Task: Open Card Crisis Communication Planning in Board Content Marketing Web Content Strategy and Optimization to Workspace Lead Generation and add a team member Softage.3@softage.net, a label Blue, a checklist Food Truck Launch, an attachment from Trello, a color Blue and finally, add a card description 'Create and send out employee engagement survey' and a comment 'This task presents an opportunity to demonstrate our leadership skills and ability to take charge.'. Add a start date 'Jan 03, 1900' with a due date 'Jan 10, 1900'
Action: Mouse moved to (106, 290)
Screenshot: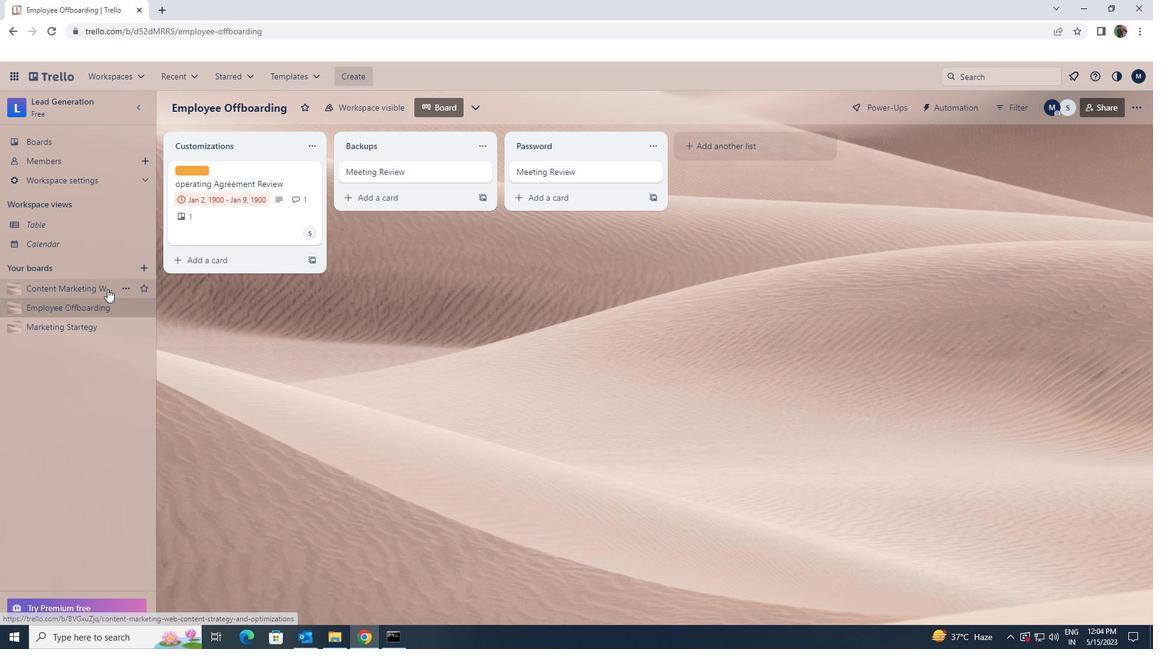 
Action: Mouse pressed left at (106, 290)
Screenshot: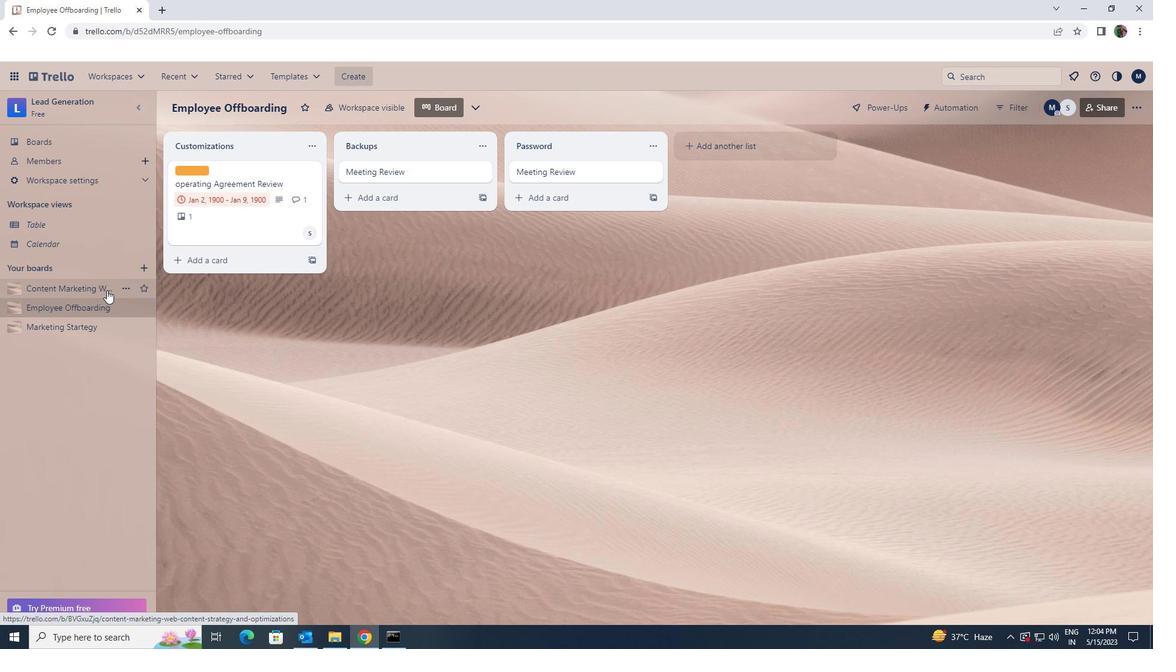 
Action: Mouse moved to (250, 165)
Screenshot: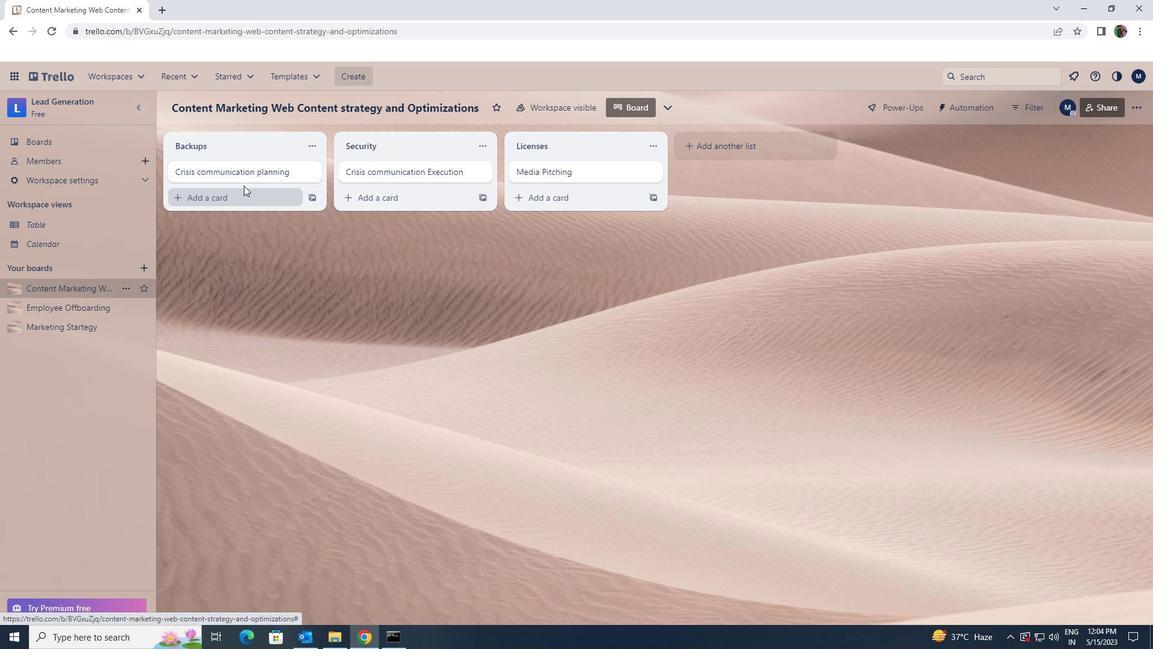 
Action: Mouse pressed left at (250, 165)
Screenshot: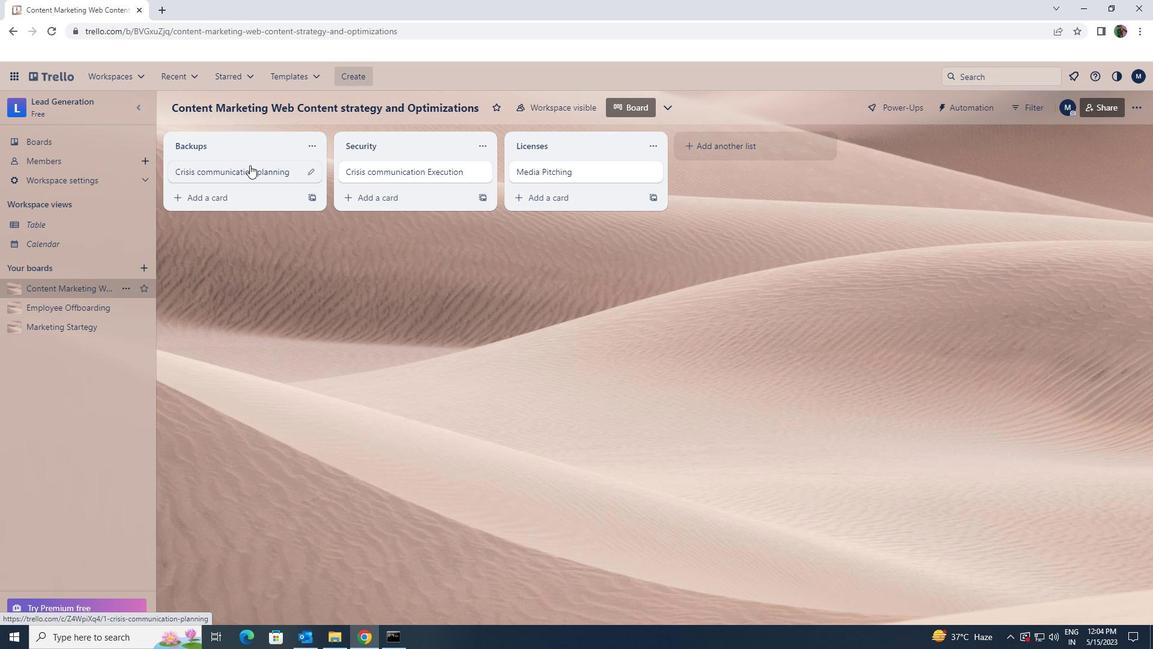 
Action: Mouse moved to (716, 179)
Screenshot: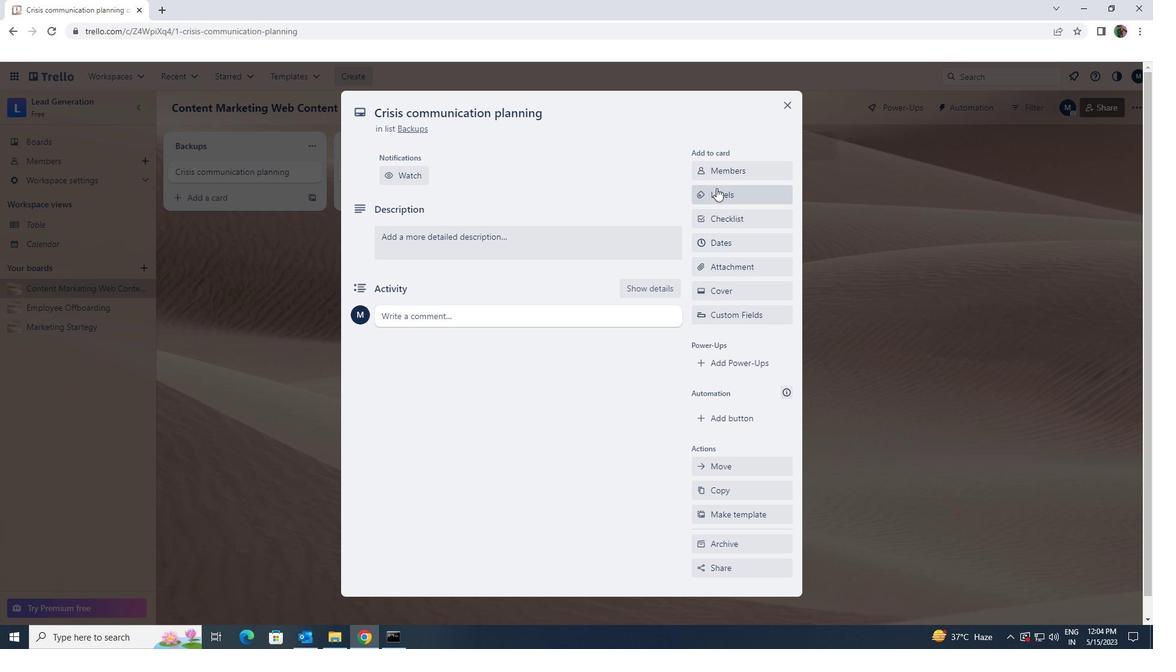 
Action: Mouse pressed left at (716, 179)
Screenshot: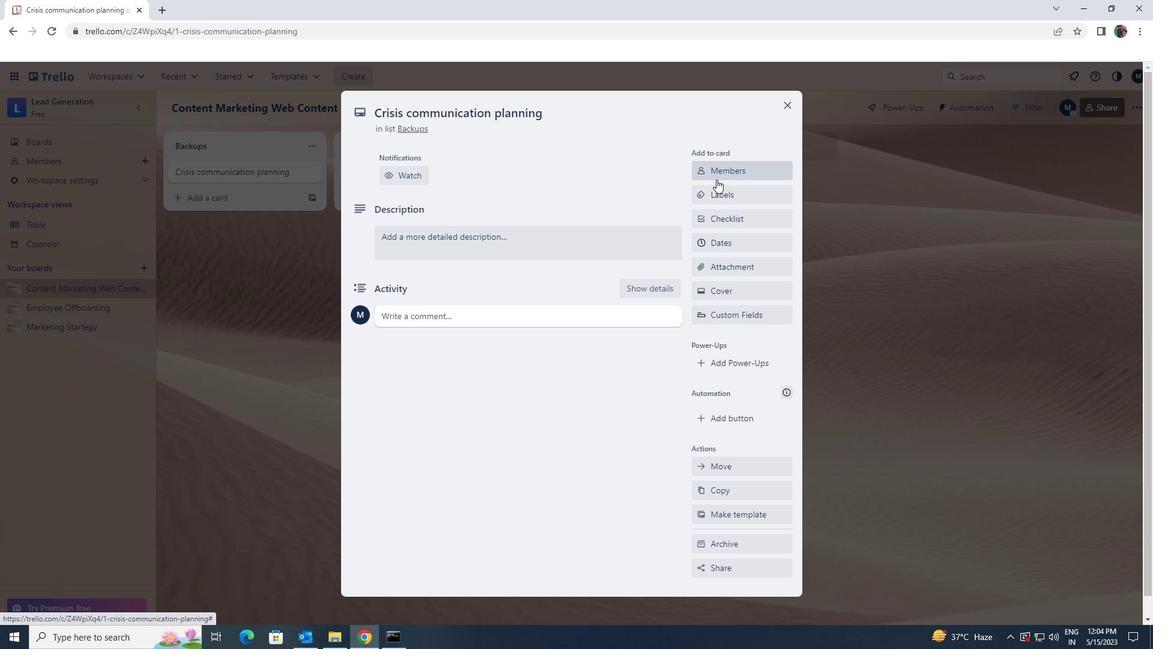 
Action: Mouse moved to (723, 228)
Screenshot: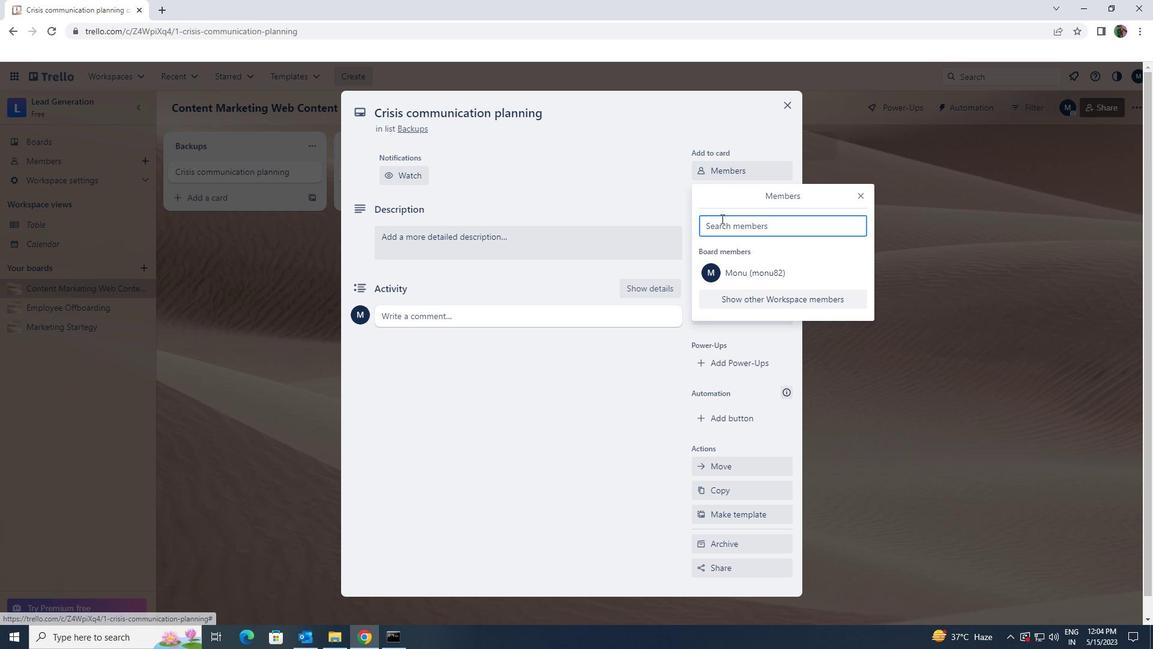 
Action: Mouse pressed left at (723, 228)
Screenshot: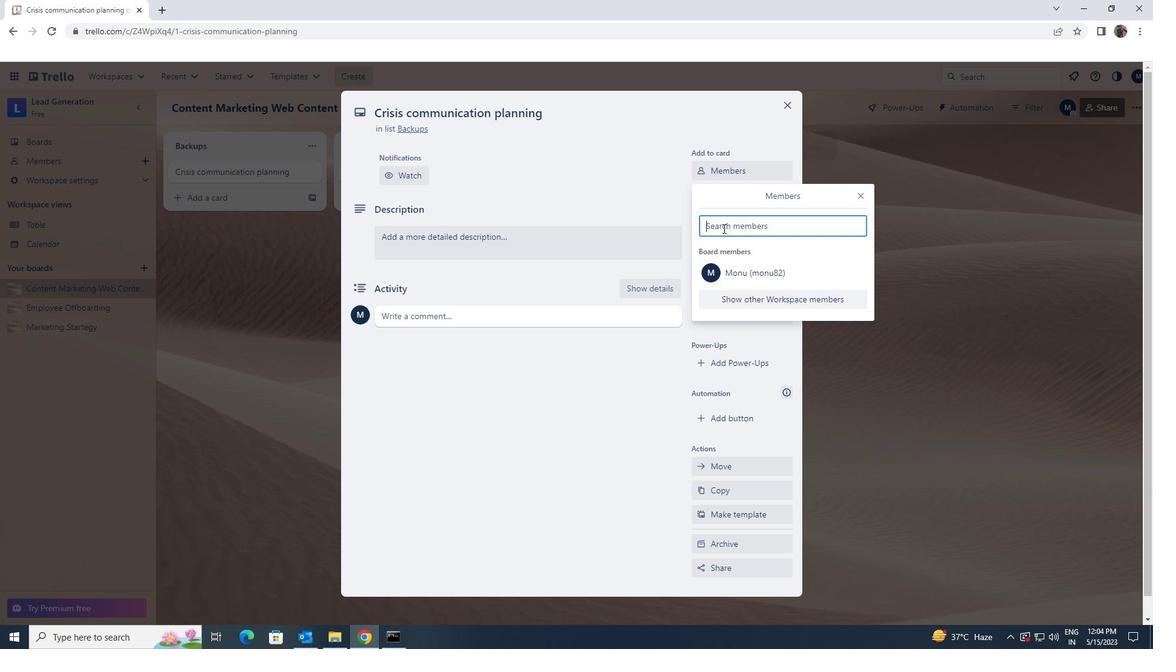 
Action: Key pressed softage.3<Key.shift><Key.shift><Key.shift><Key.shift><Key.shift><Key.shift><Key.shift><Key.shift><Key.shift><Key.shift>@SOFTAGE.NET
Screenshot: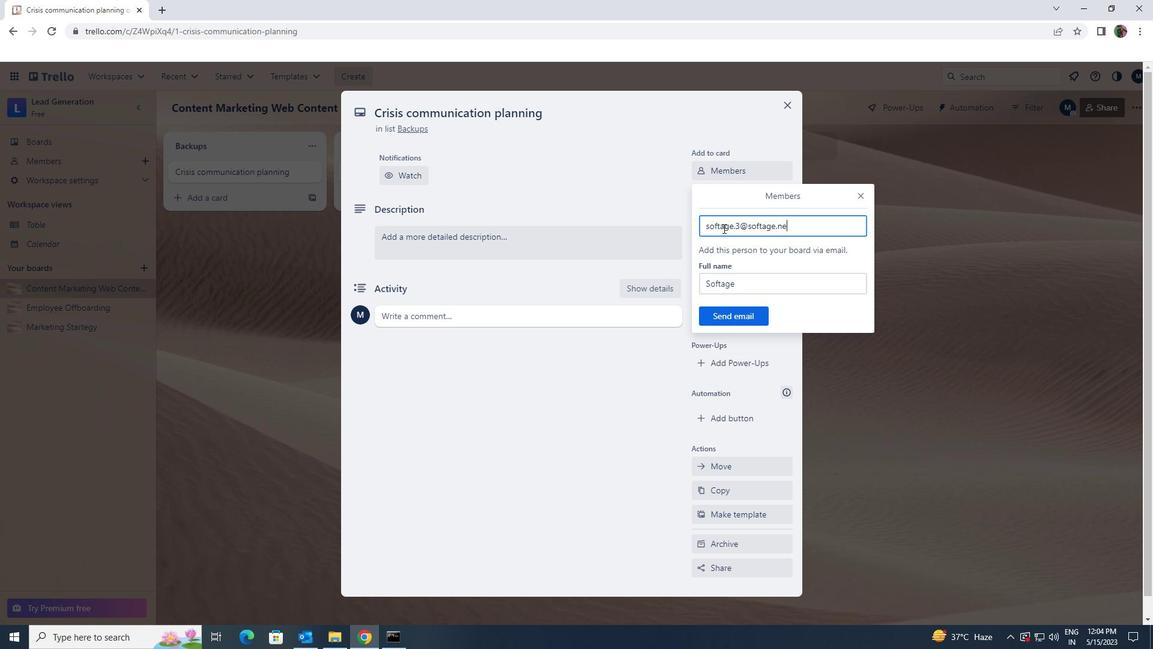 
Action: Mouse moved to (751, 315)
Screenshot: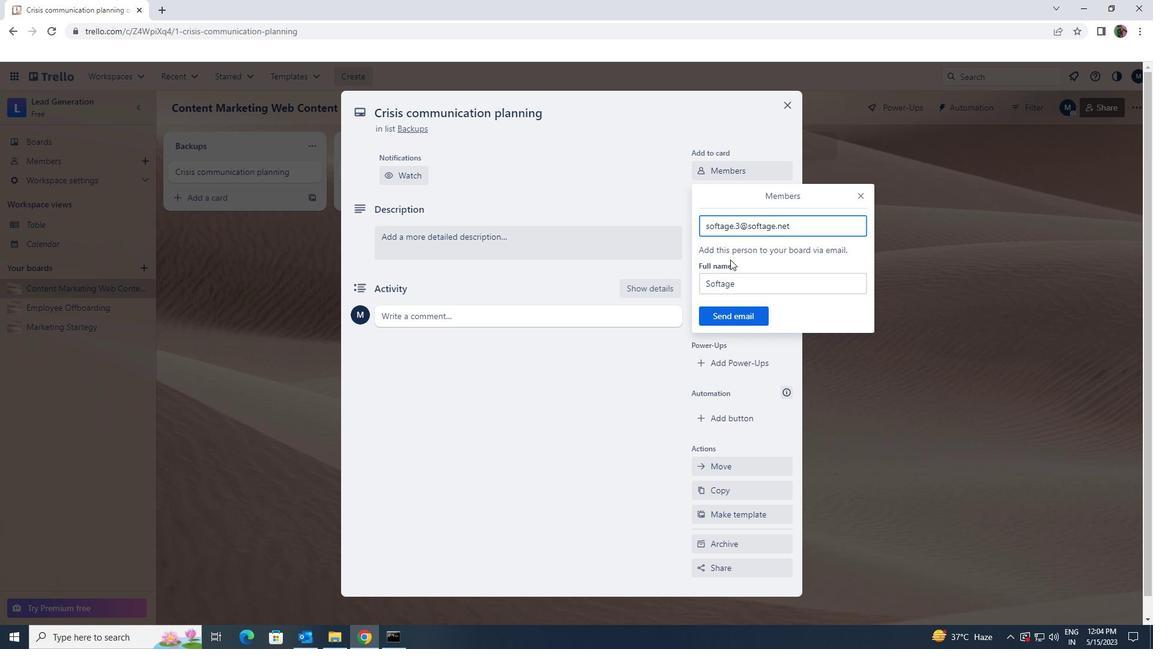 
Action: Mouse pressed left at (751, 315)
Screenshot: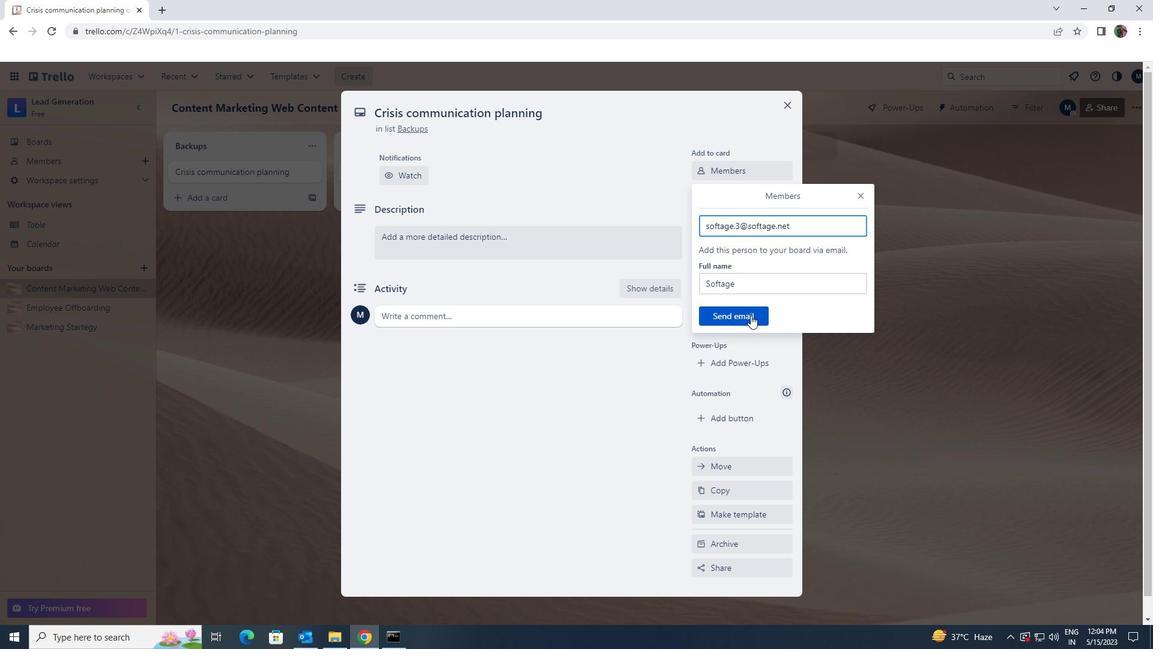 
Action: Mouse moved to (743, 243)
Screenshot: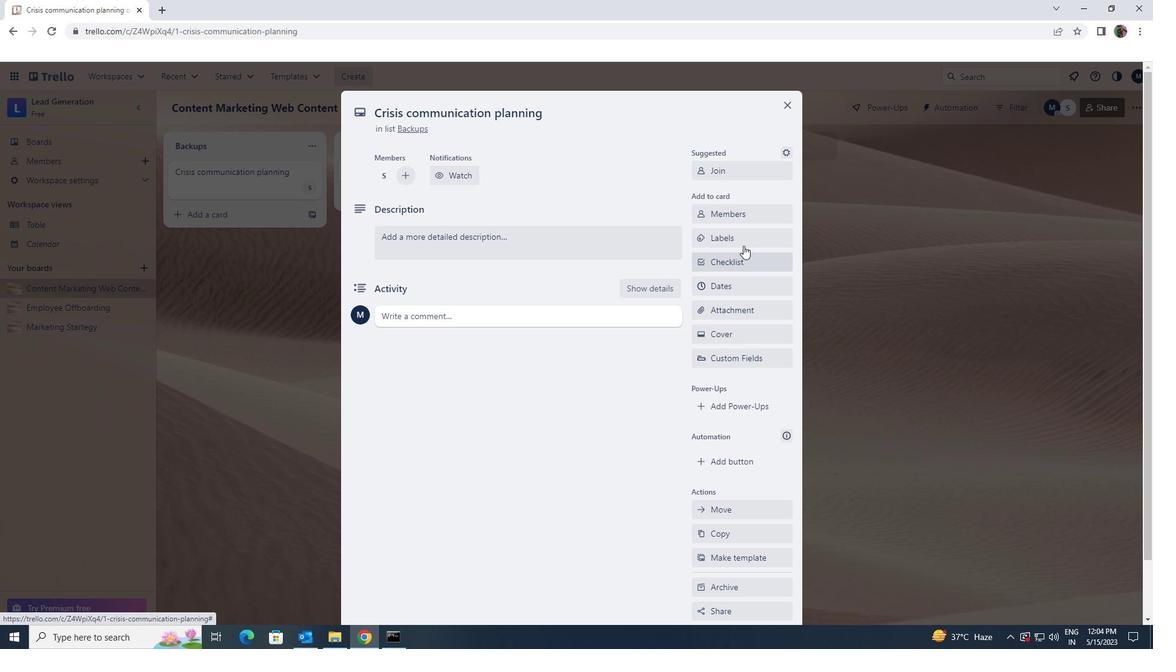 
Action: Mouse pressed left at (743, 243)
Screenshot: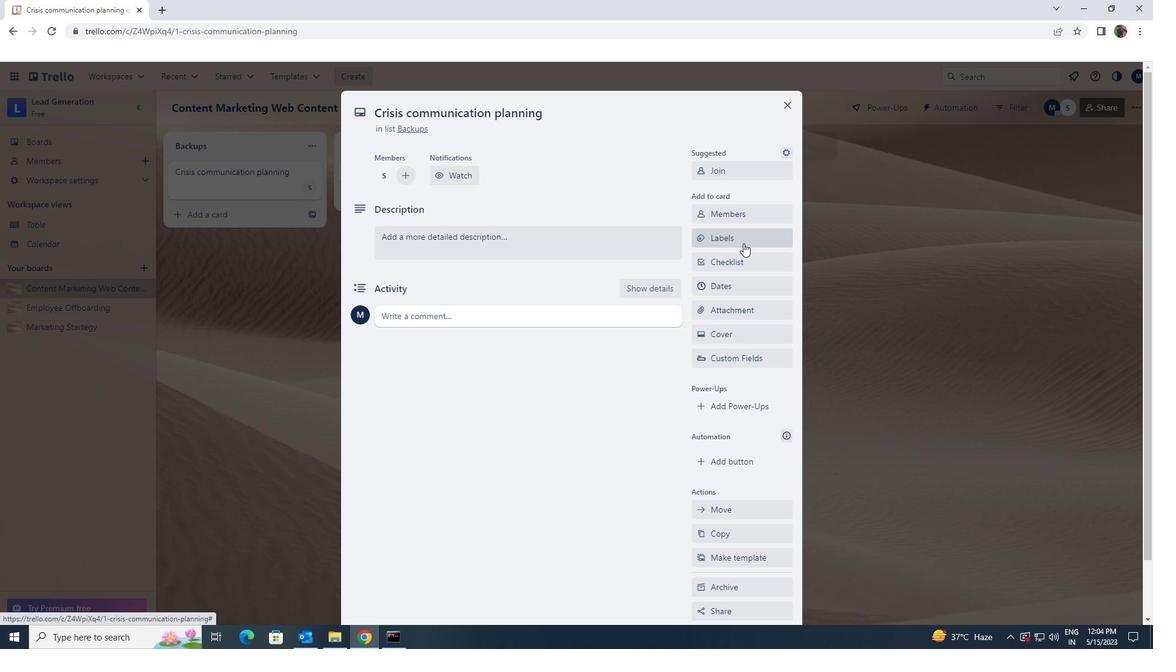 
Action: Mouse moved to (777, 442)
Screenshot: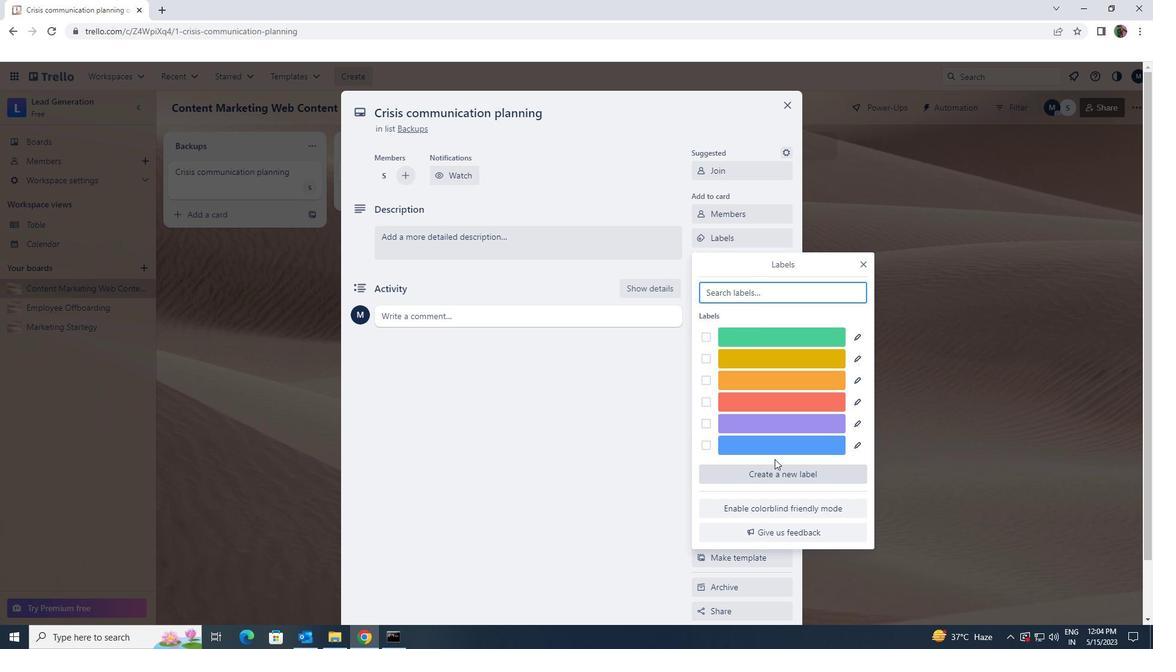 
Action: Mouse pressed left at (777, 442)
Screenshot: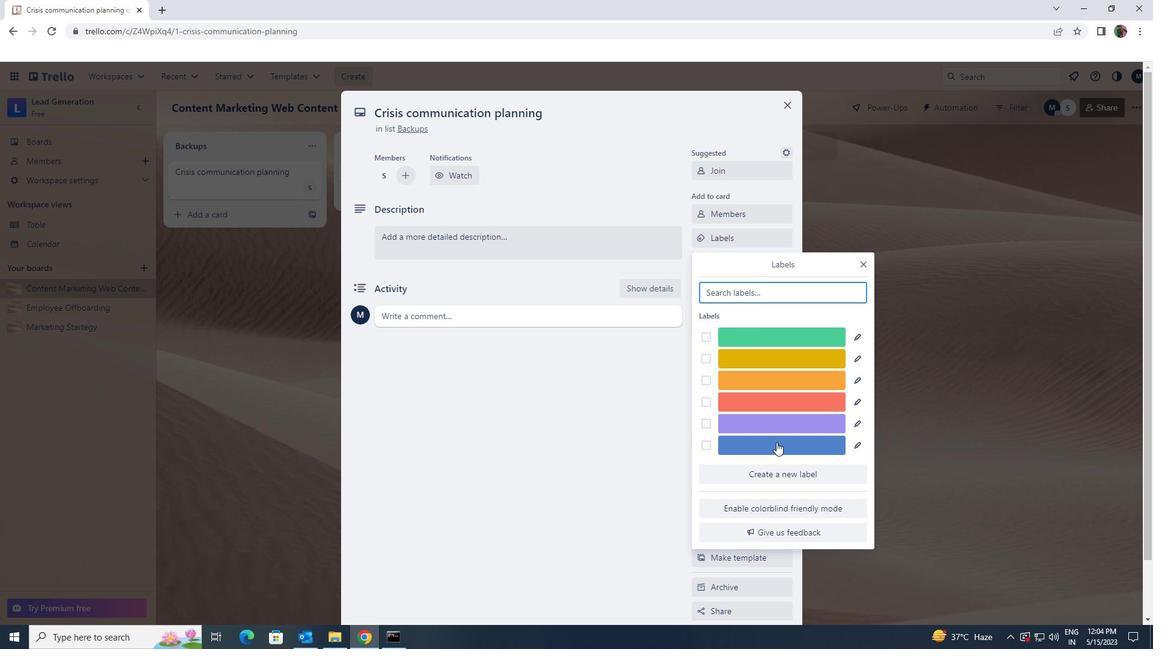 
Action: Mouse moved to (868, 265)
Screenshot: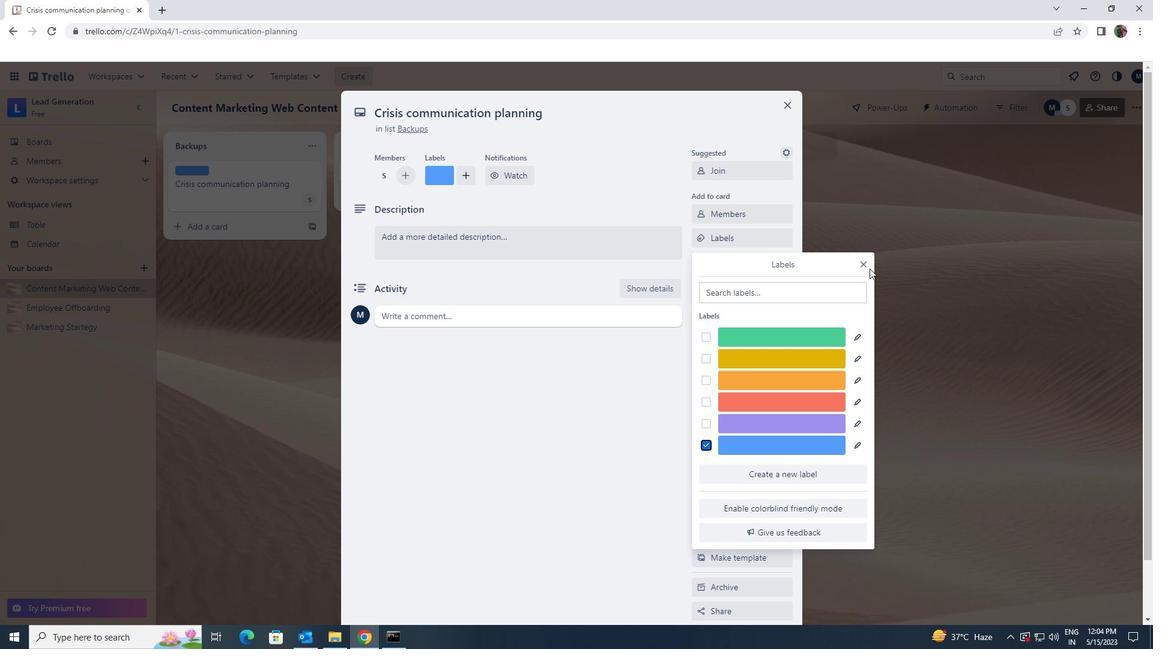 
Action: Mouse pressed left at (868, 265)
Screenshot: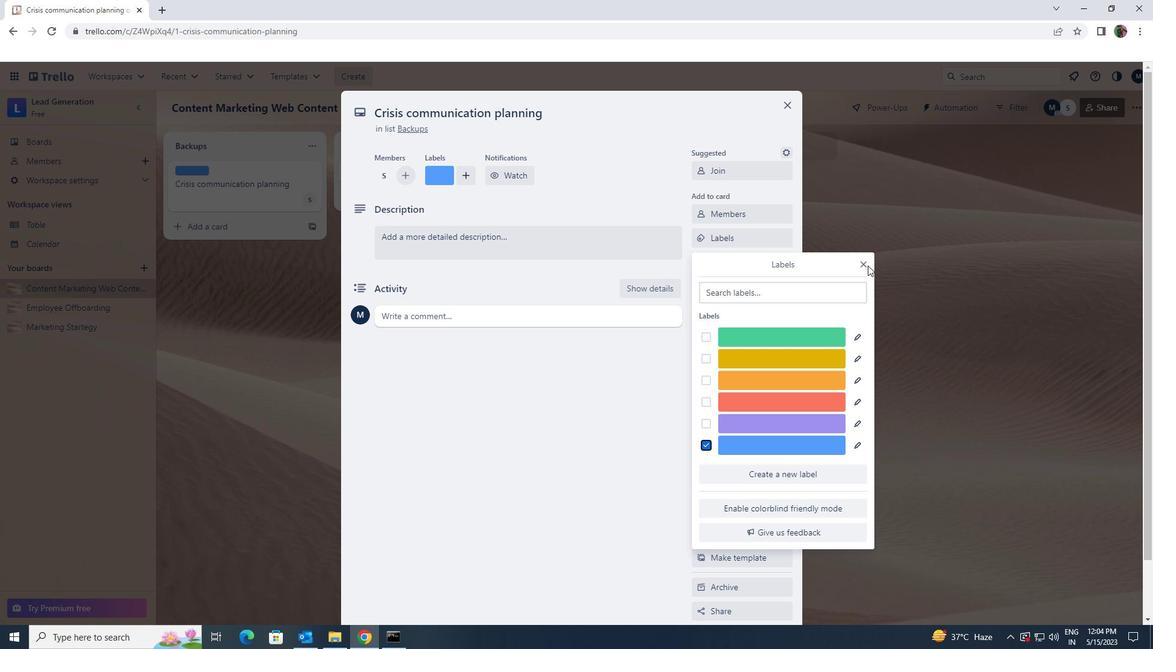 
Action: Mouse moved to (864, 266)
Screenshot: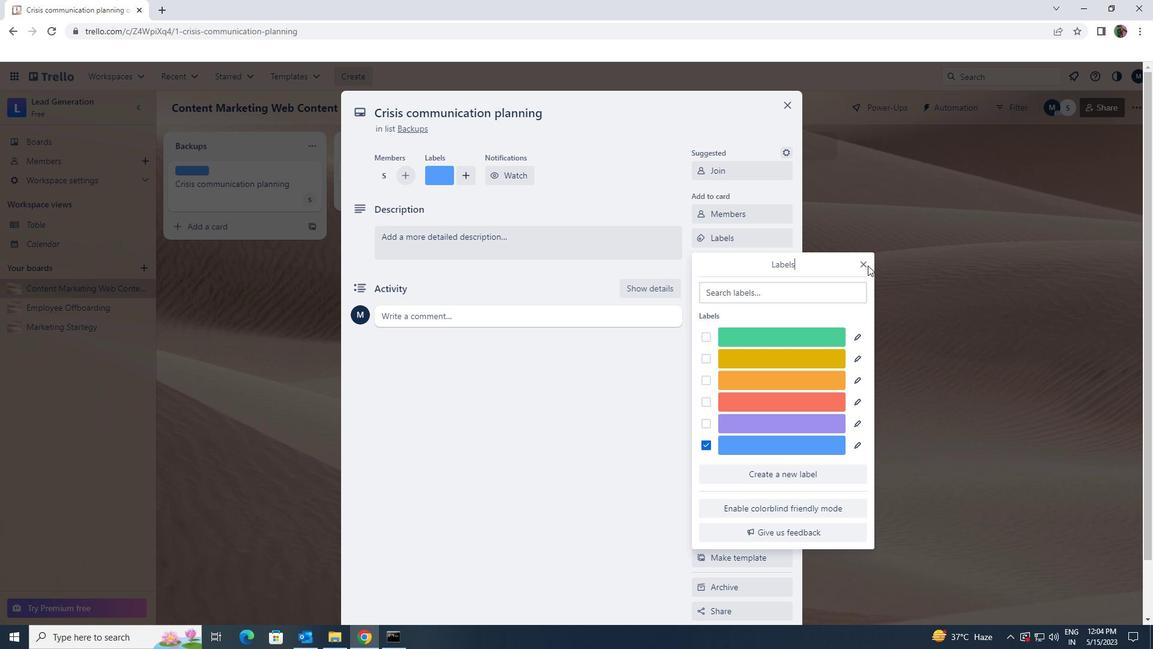 
Action: Mouse pressed left at (864, 266)
Screenshot: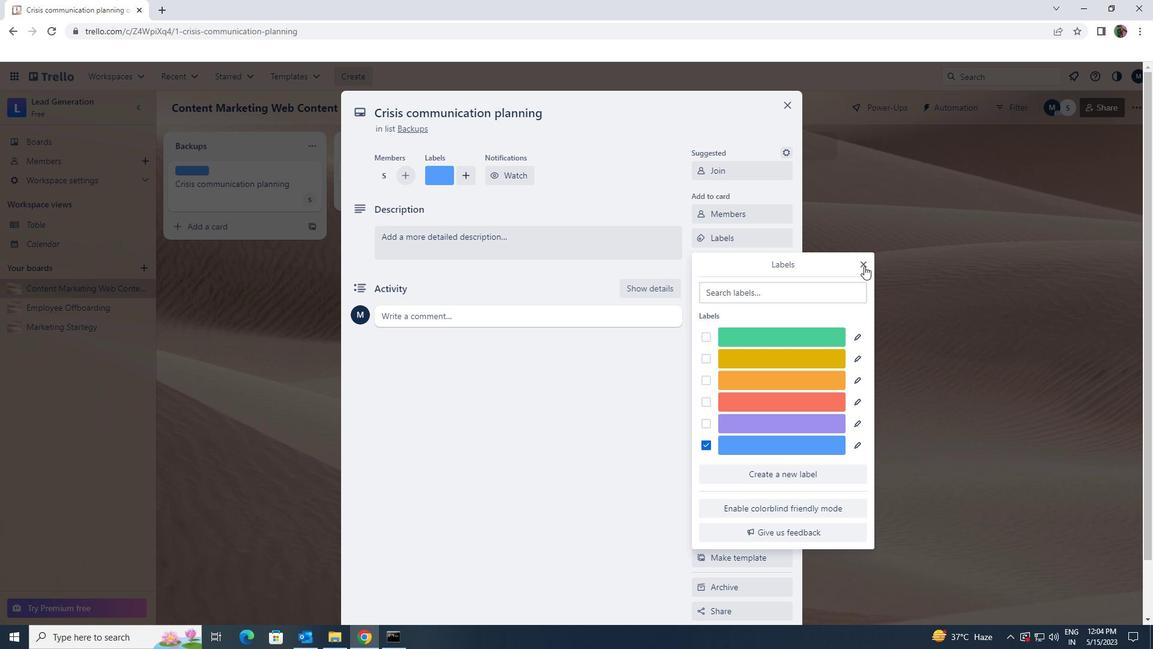 
Action: Mouse moved to (760, 264)
Screenshot: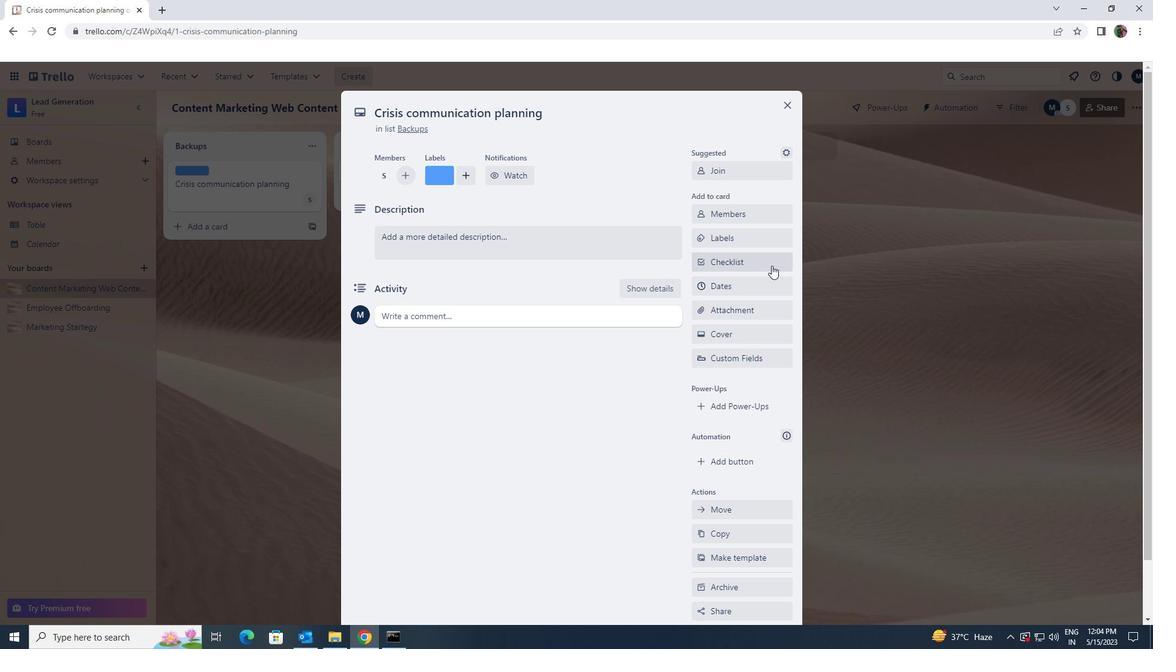 
Action: Mouse pressed left at (760, 264)
Screenshot: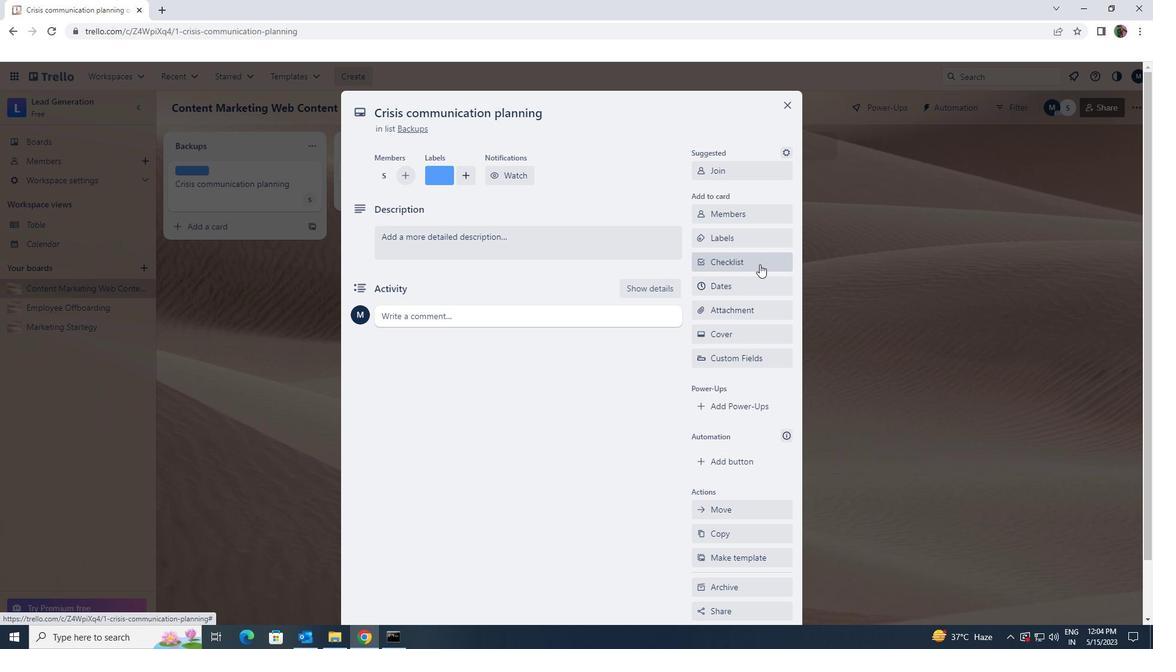 
Action: Key pressed <Key.shift>FOOD<Key.space>TRACK<Key.space><Key.shift>LAA<Key.backspace>UNCH
Screenshot: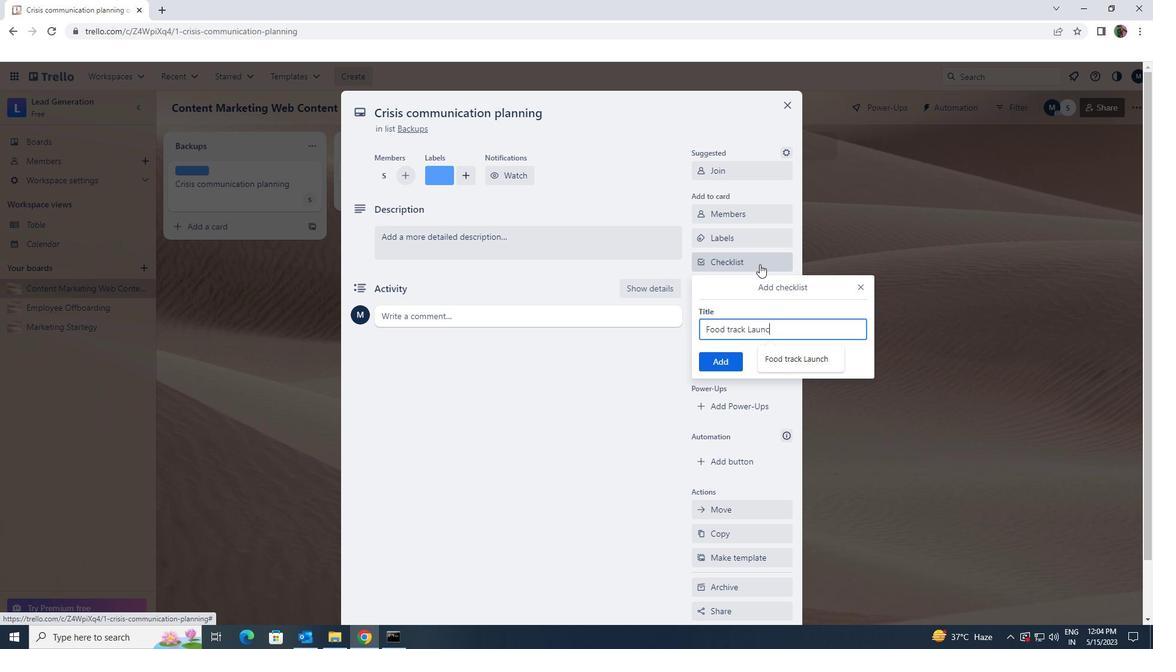 
Action: Mouse moved to (727, 367)
Screenshot: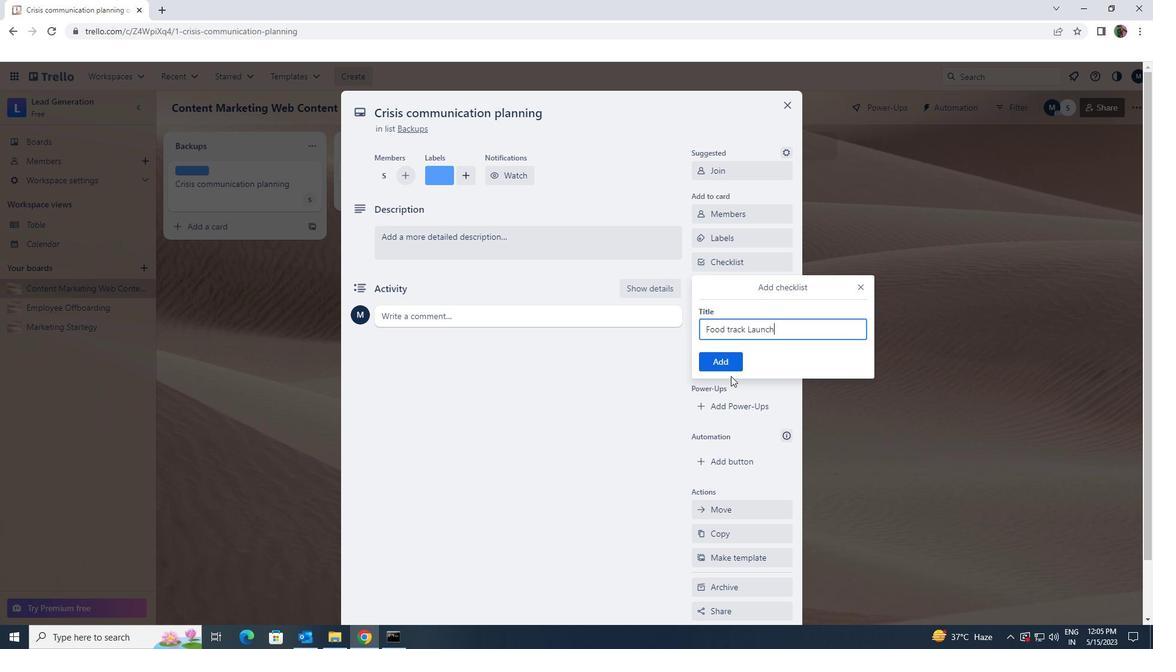 
Action: Mouse pressed left at (727, 367)
Screenshot: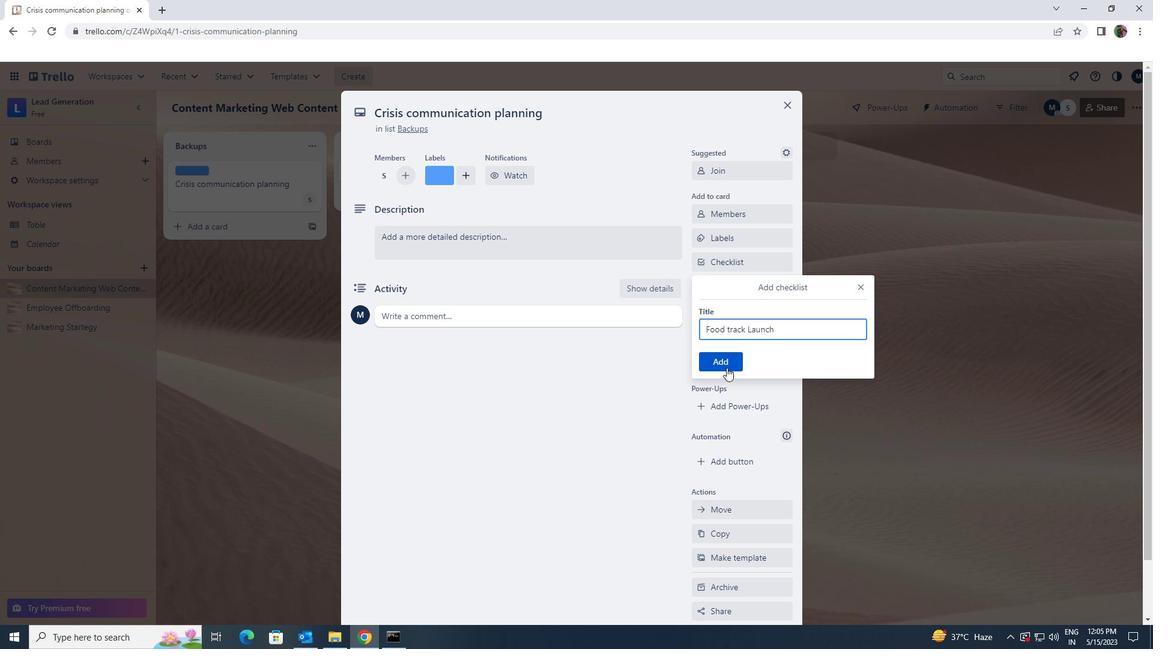 
Action: Mouse moved to (733, 313)
Screenshot: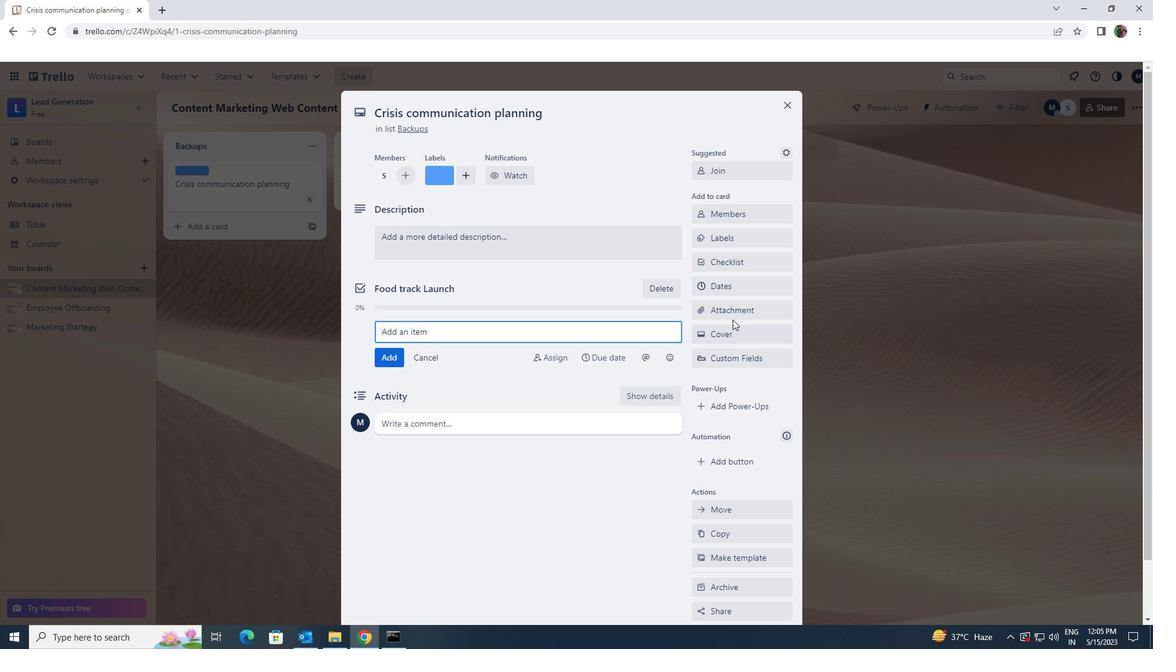 
Action: Mouse pressed left at (733, 313)
Screenshot: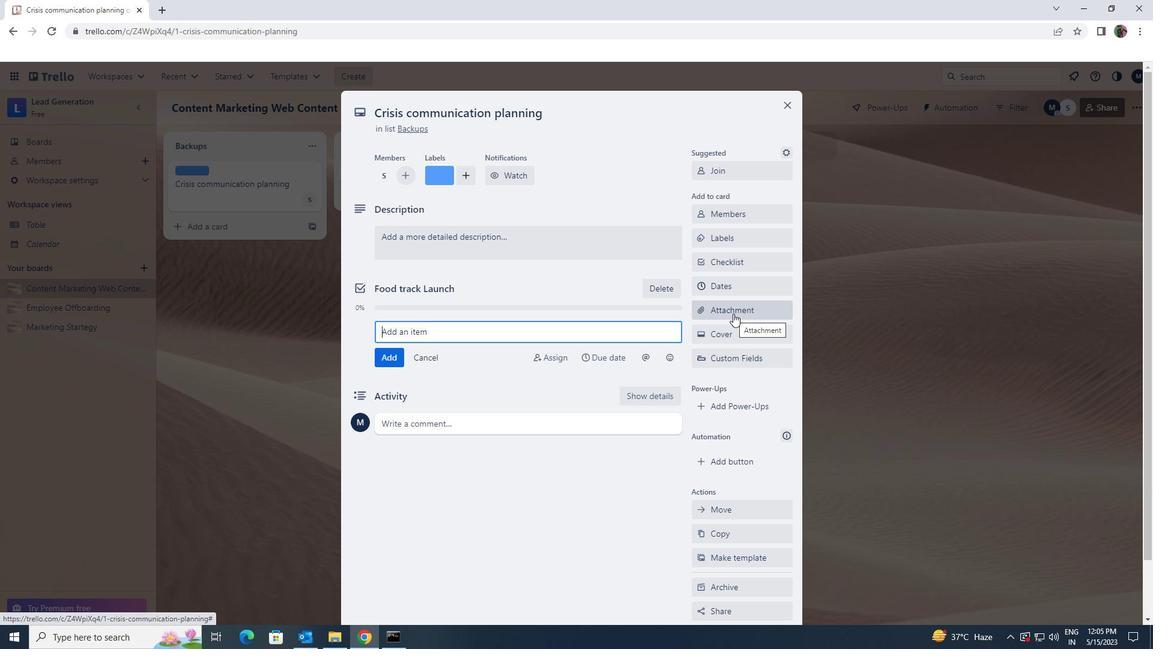 
Action: Mouse moved to (746, 390)
Screenshot: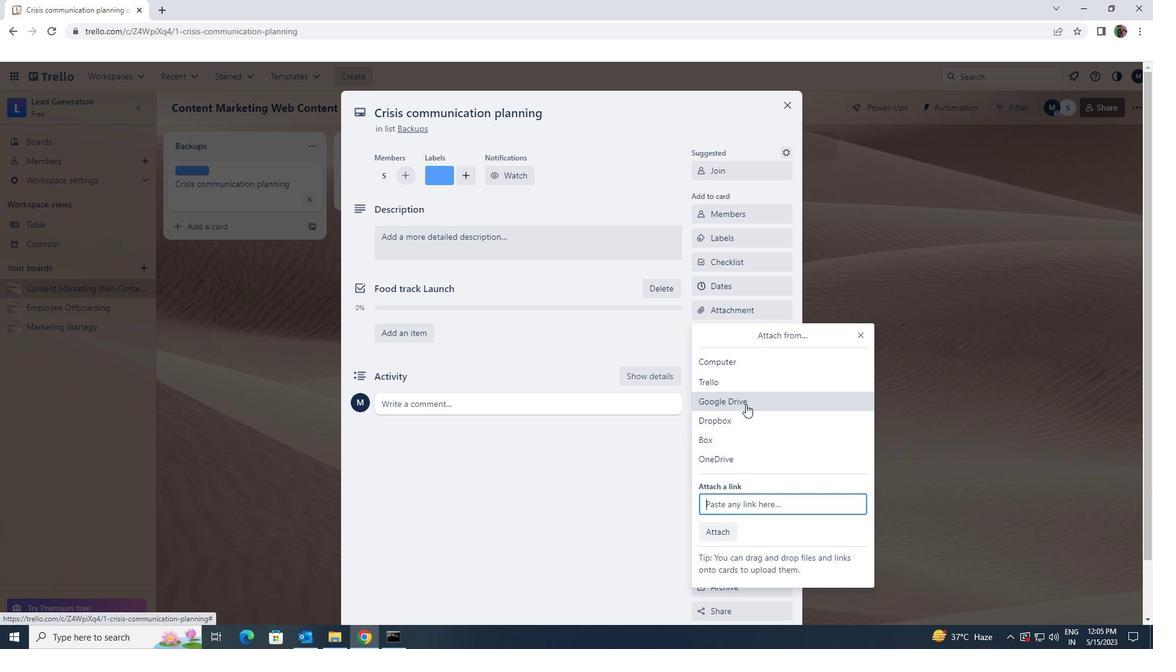 
Action: Mouse pressed left at (746, 390)
Screenshot: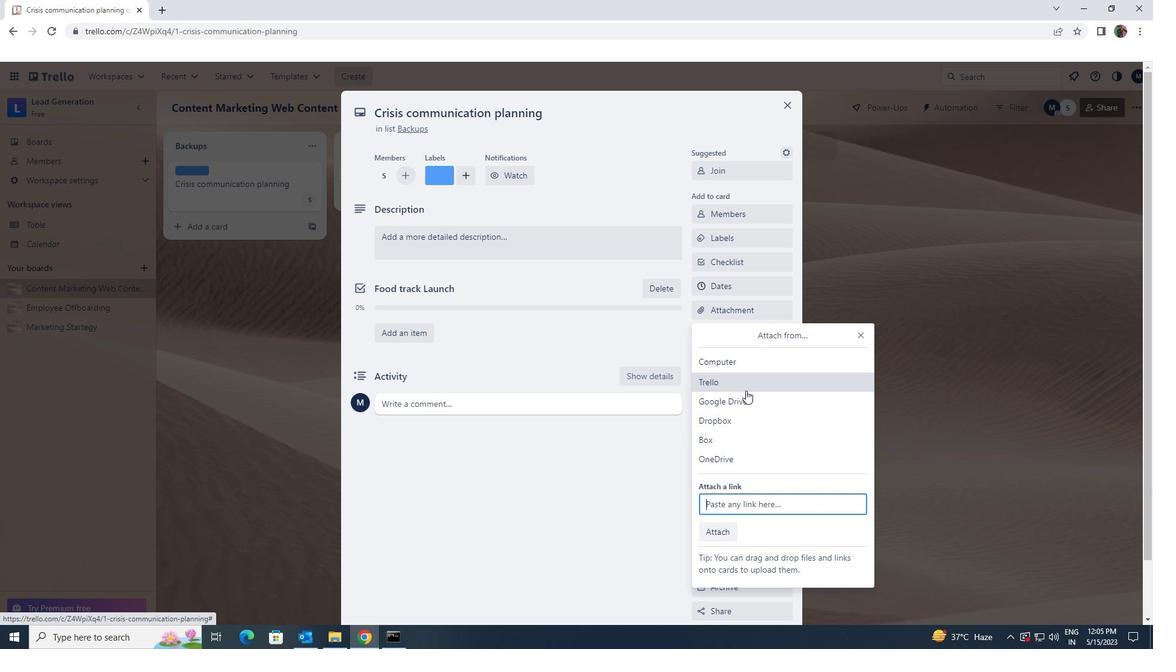 
Action: Mouse pressed left at (746, 390)
Screenshot: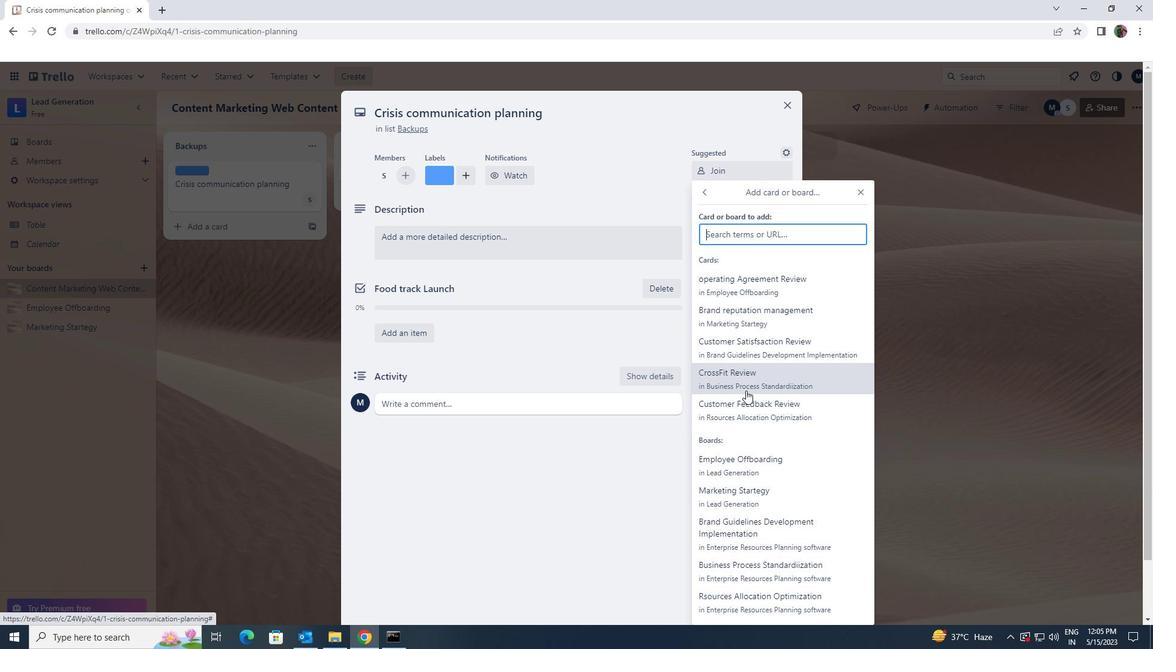 
Action: Mouse moved to (623, 243)
Screenshot: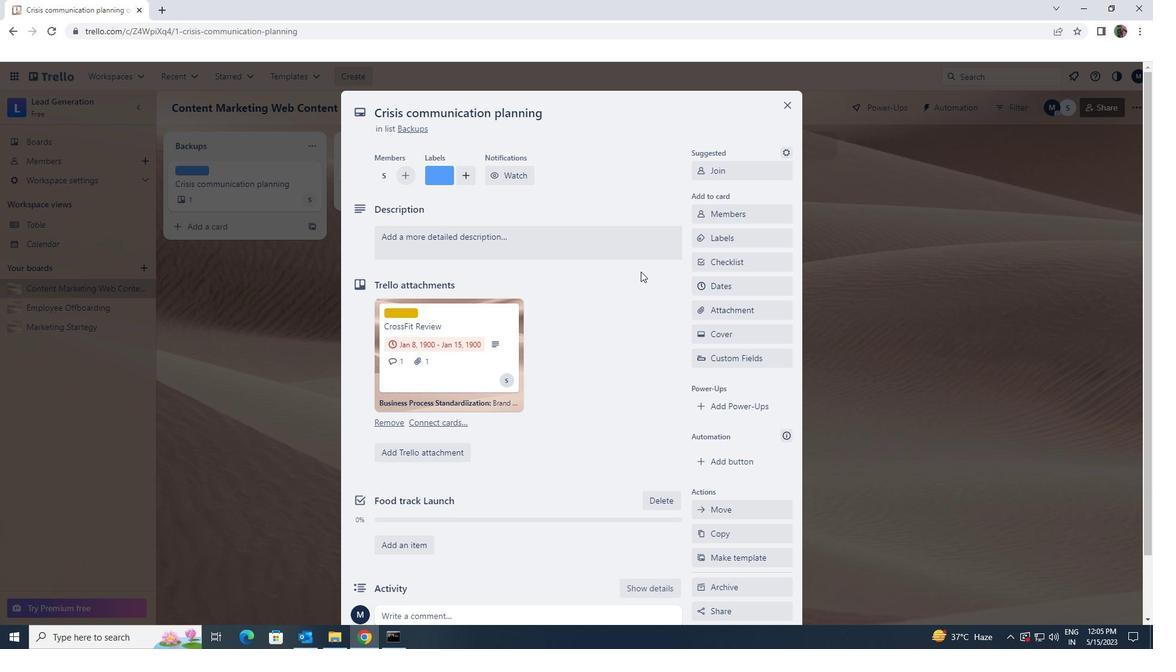 
Action: Mouse pressed left at (623, 243)
Screenshot: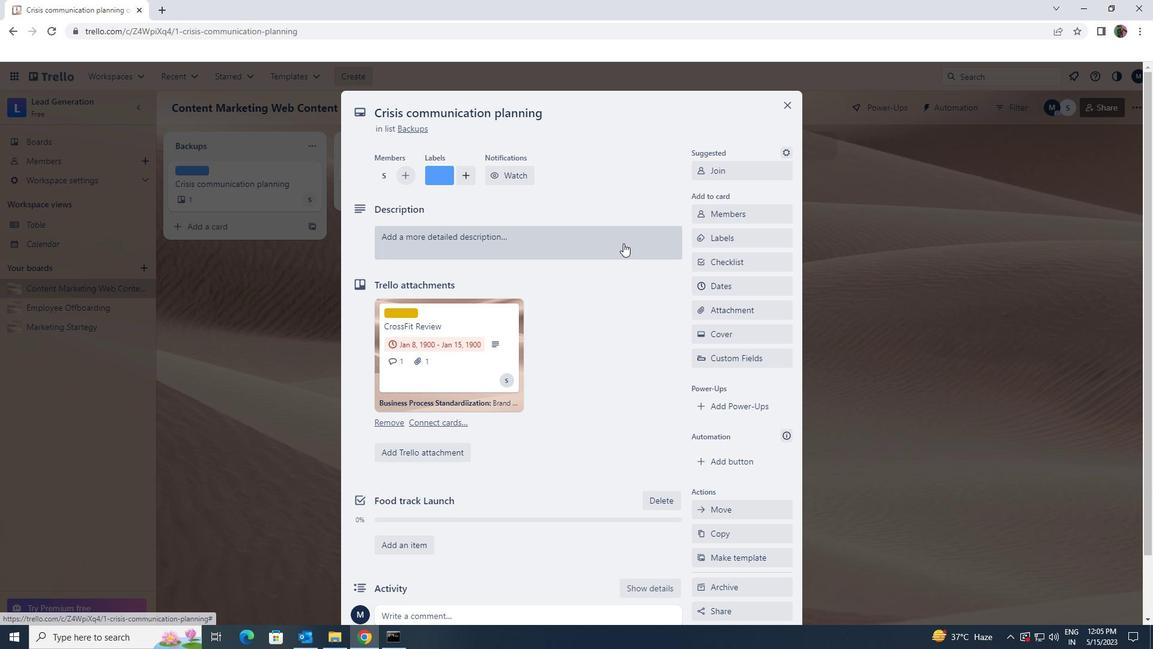 
Action: Key pressed CREAA<Key.backspace>TE<Key.space>AND<Key.space>SEND<Key.space>OUT<Key.space>EMPLOYEE<Key.space>ENGAGEMENT<Key.space>SURVEY
Screenshot: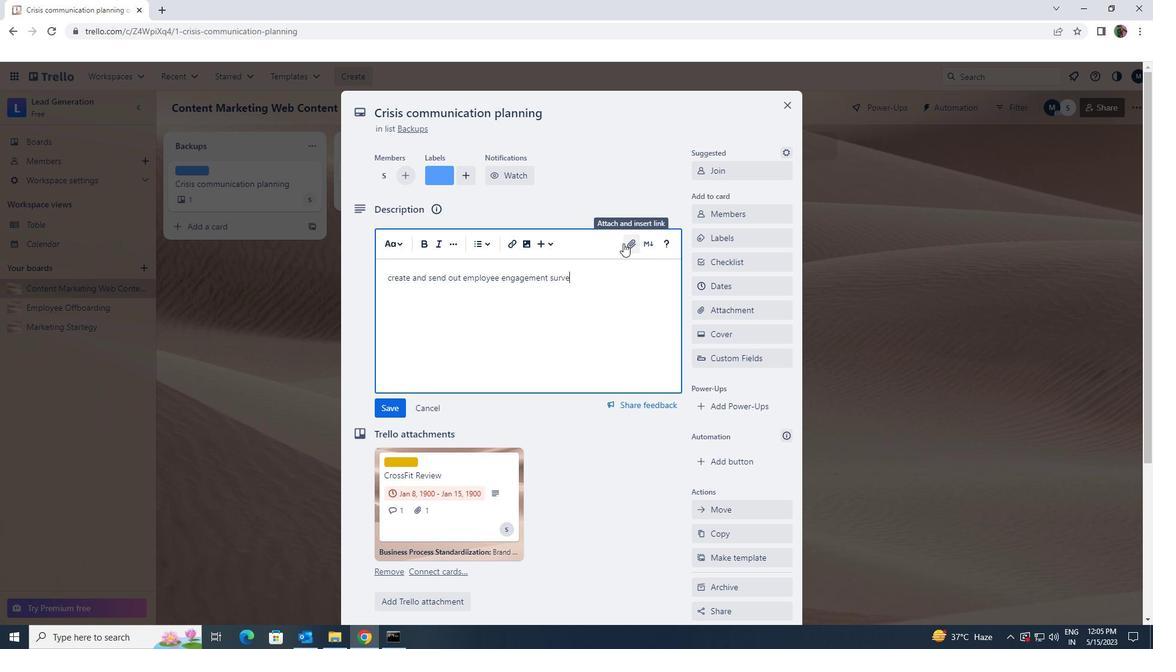 
Action: Mouse moved to (382, 409)
Screenshot: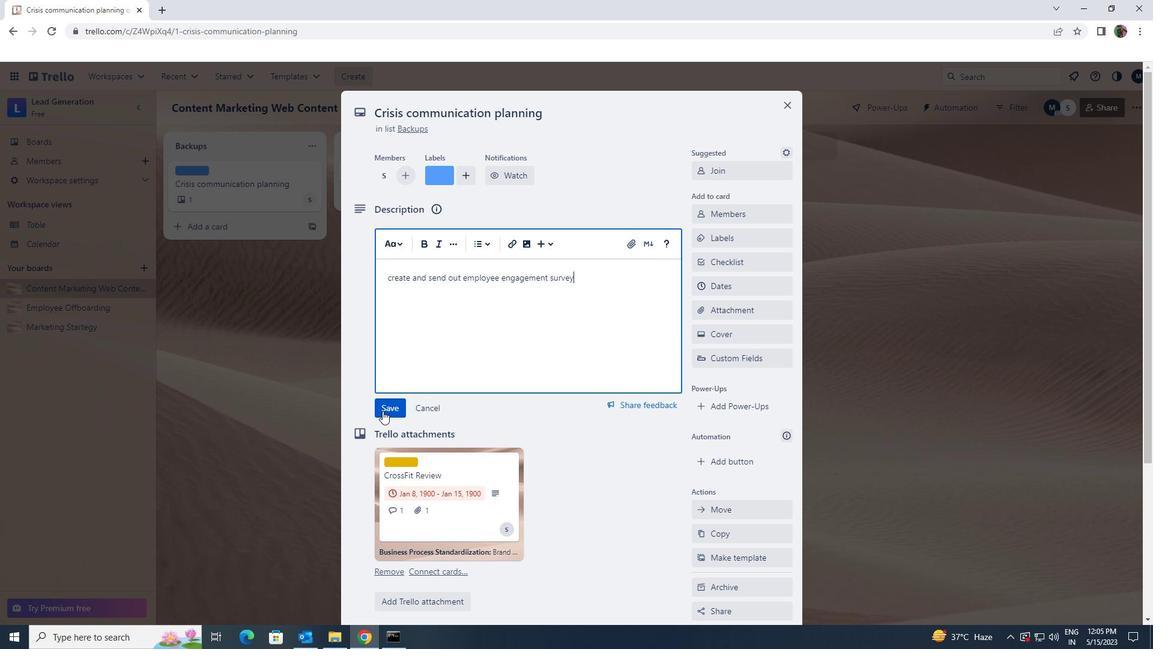 
Action: Mouse pressed left at (382, 409)
Screenshot: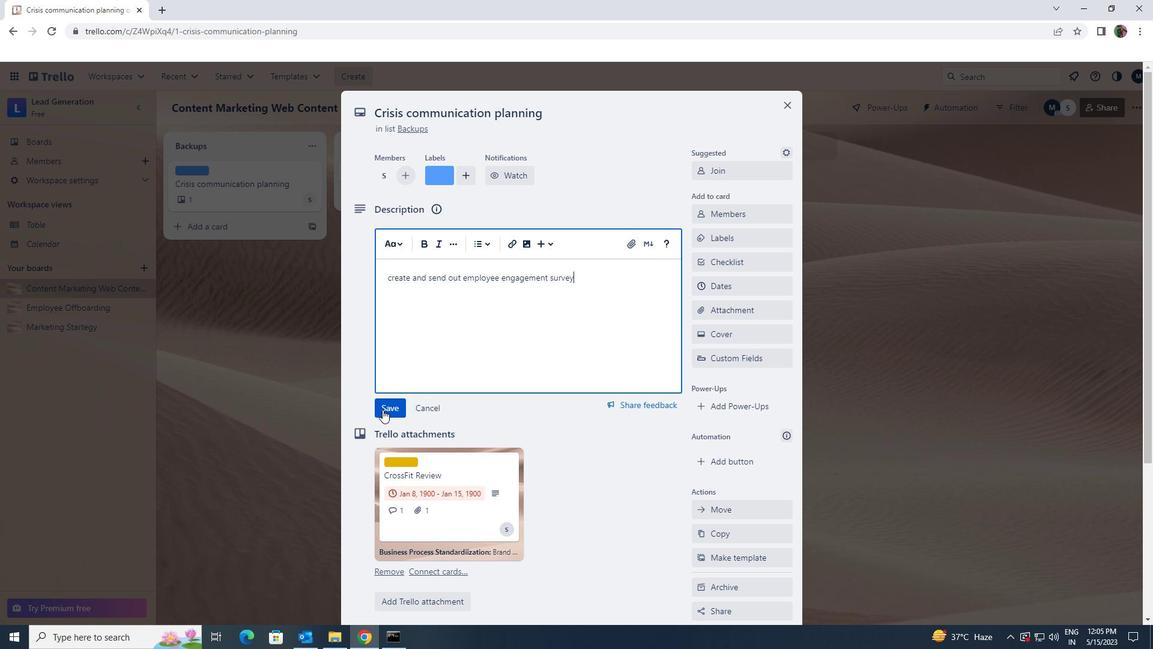 
Action: Mouse scrolled (382, 408) with delta (0, 0)
Screenshot: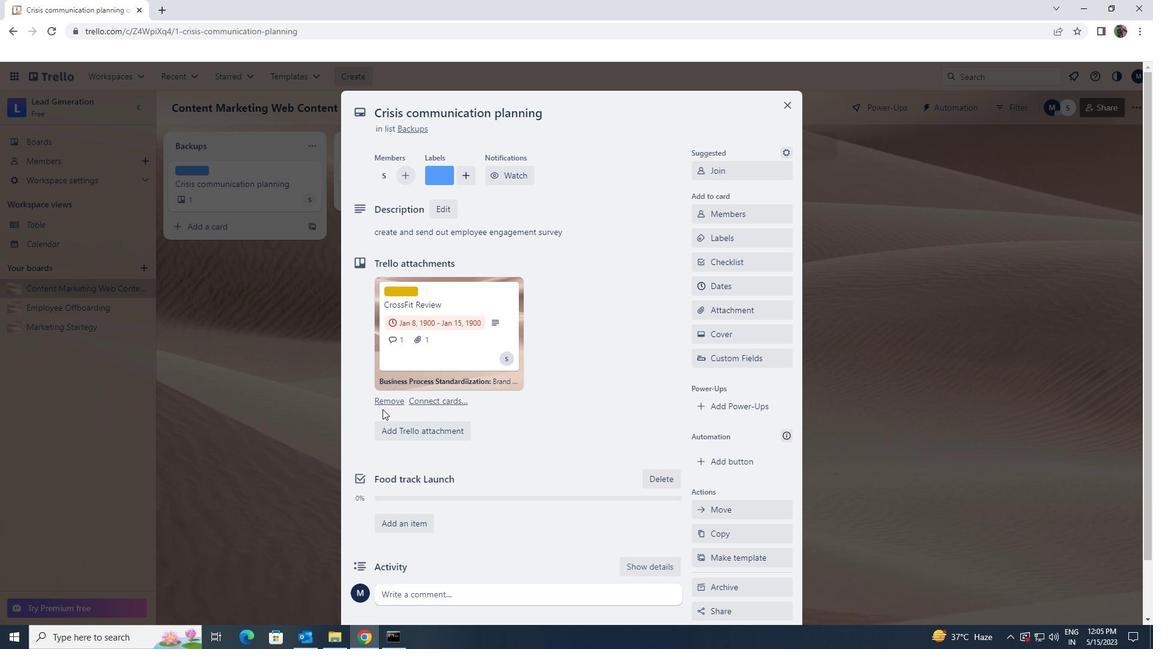 
Action: Mouse scrolled (382, 408) with delta (0, 0)
Screenshot: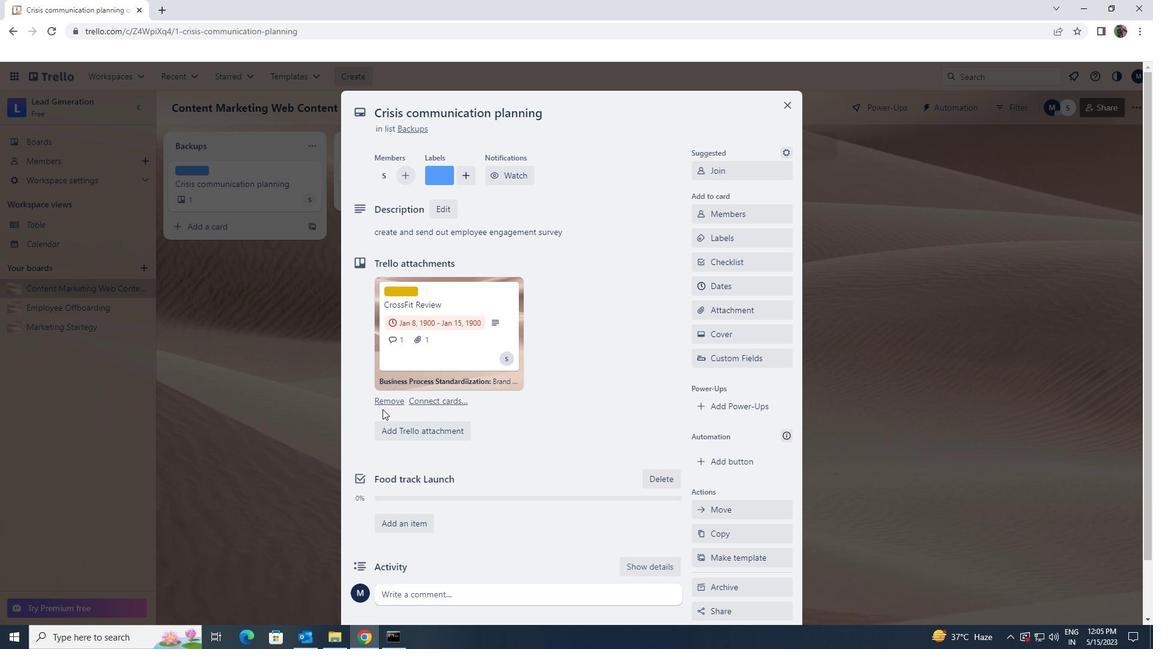 
Action: Mouse scrolled (382, 408) with delta (0, 0)
Screenshot: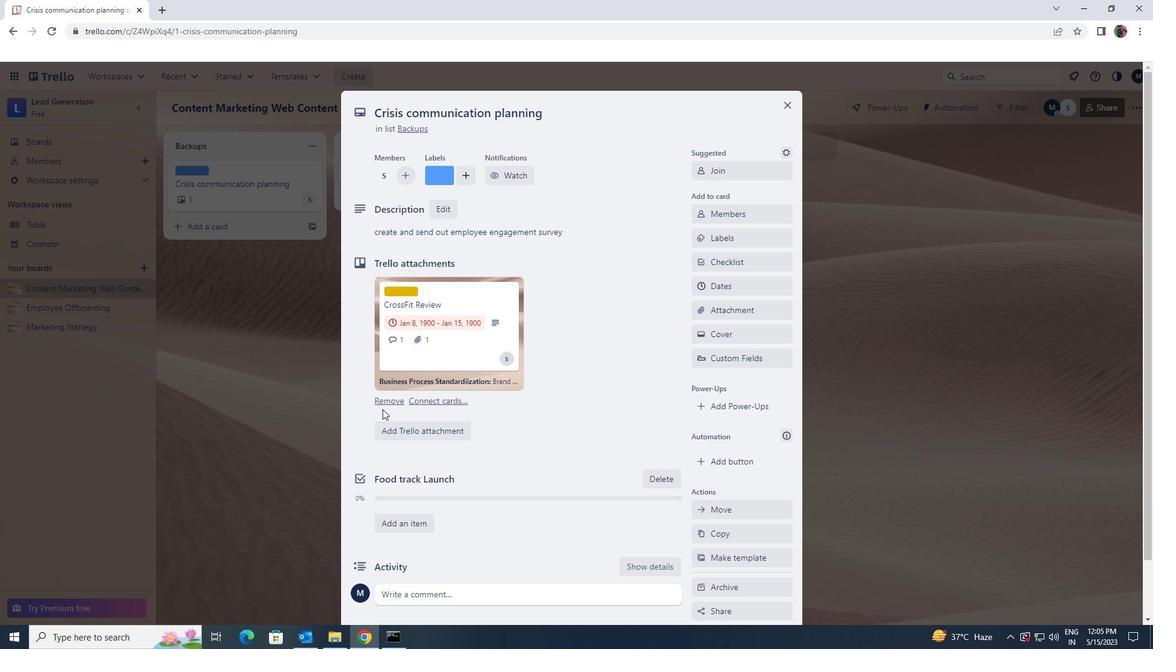 
Action: Mouse scrolled (382, 408) with delta (0, 0)
Screenshot: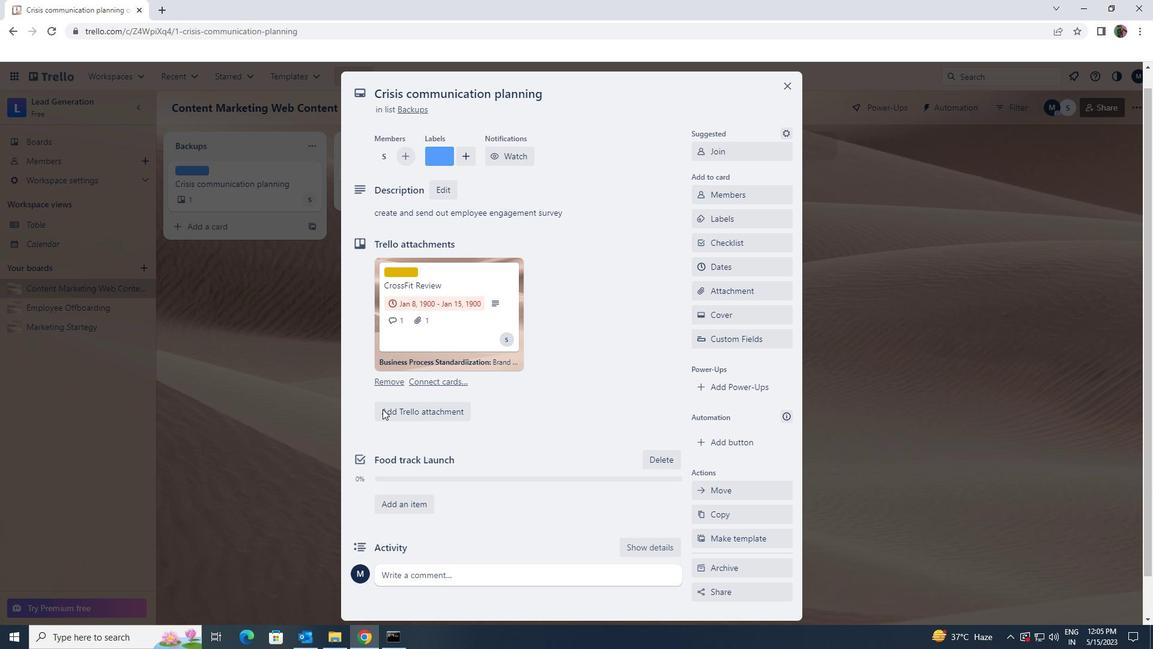 
Action: Mouse scrolled (382, 408) with delta (0, 0)
Screenshot: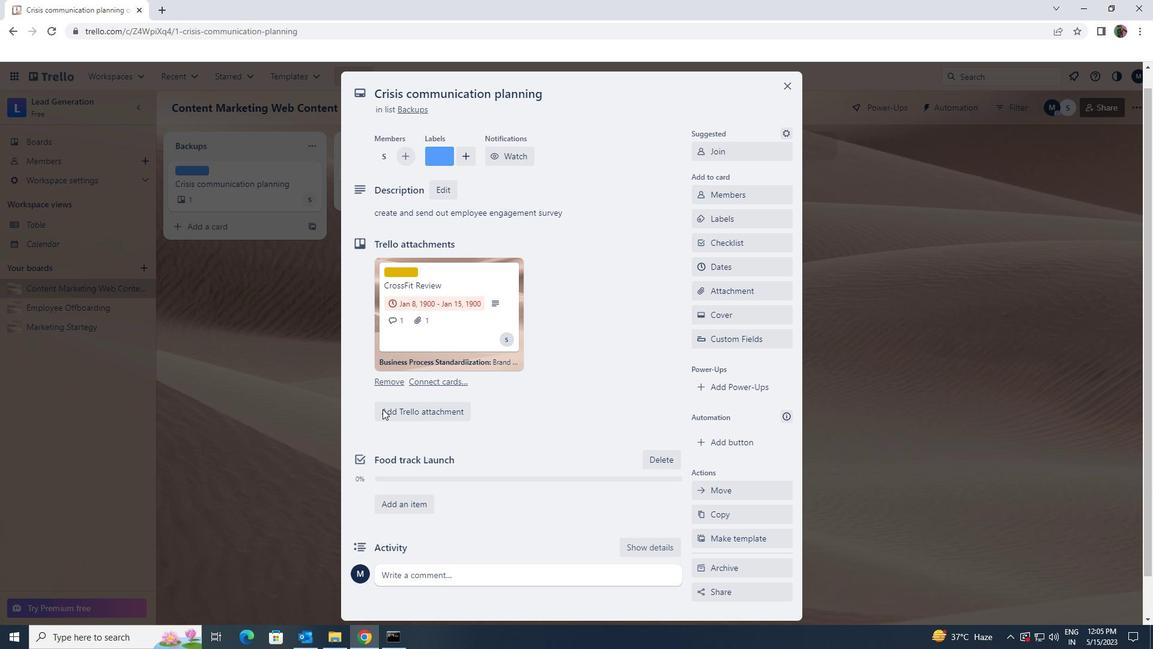 
Action: Mouse scrolled (382, 408) with delta (0, 0)
Screenshot: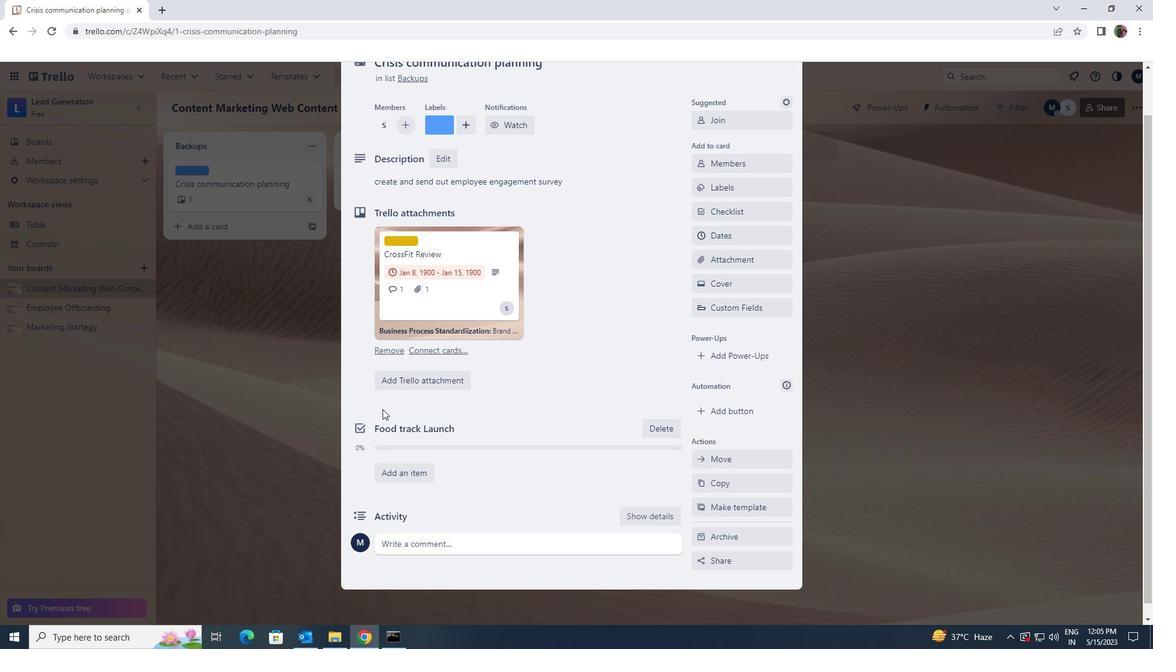 
Action: Mouse scrolled (382, 408) with delta (0, 0)
Screenshot: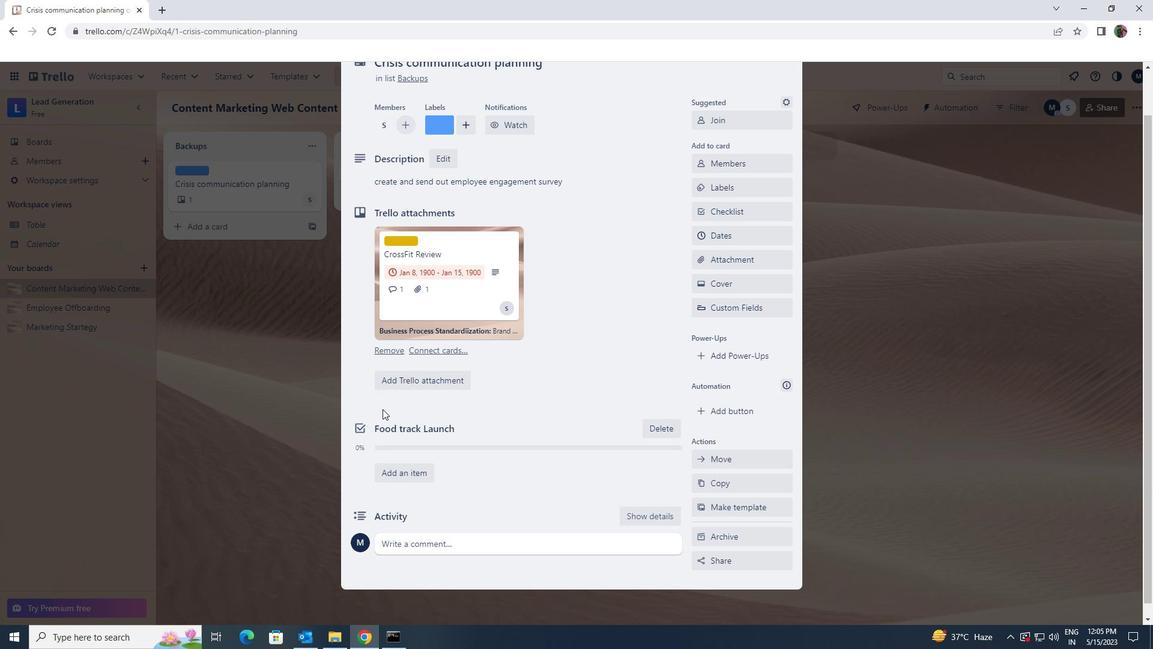 
Action: Mouse moved to (423, 534)
Screenshot: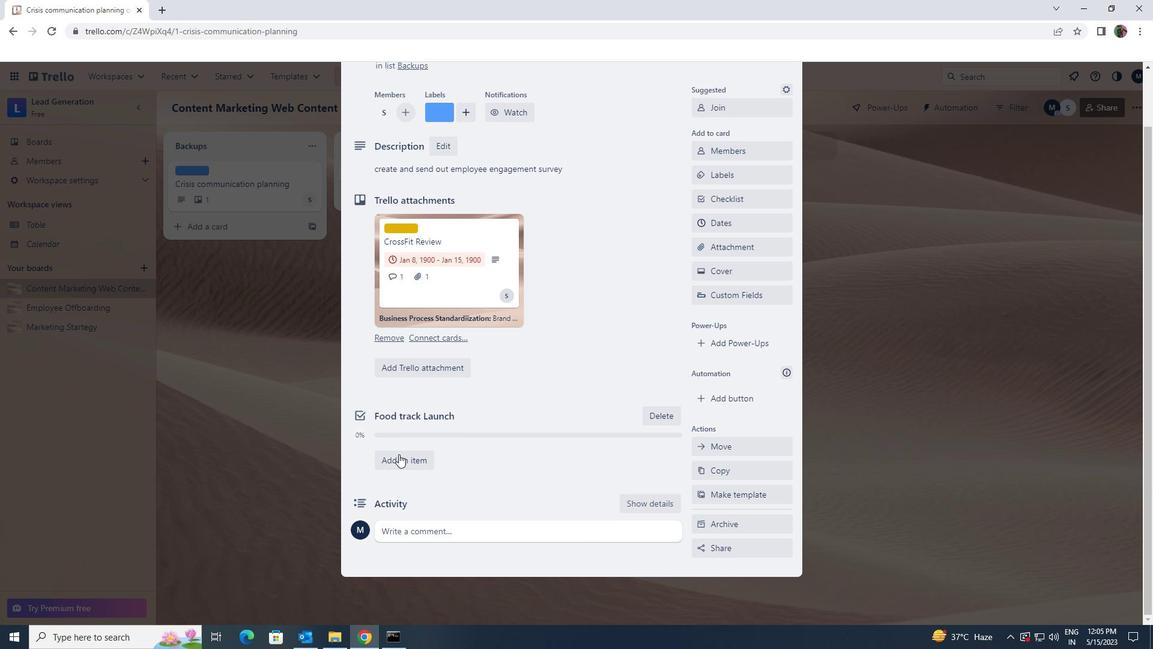 
Action: Mouse pressed left at (423, 534)
Screenshot: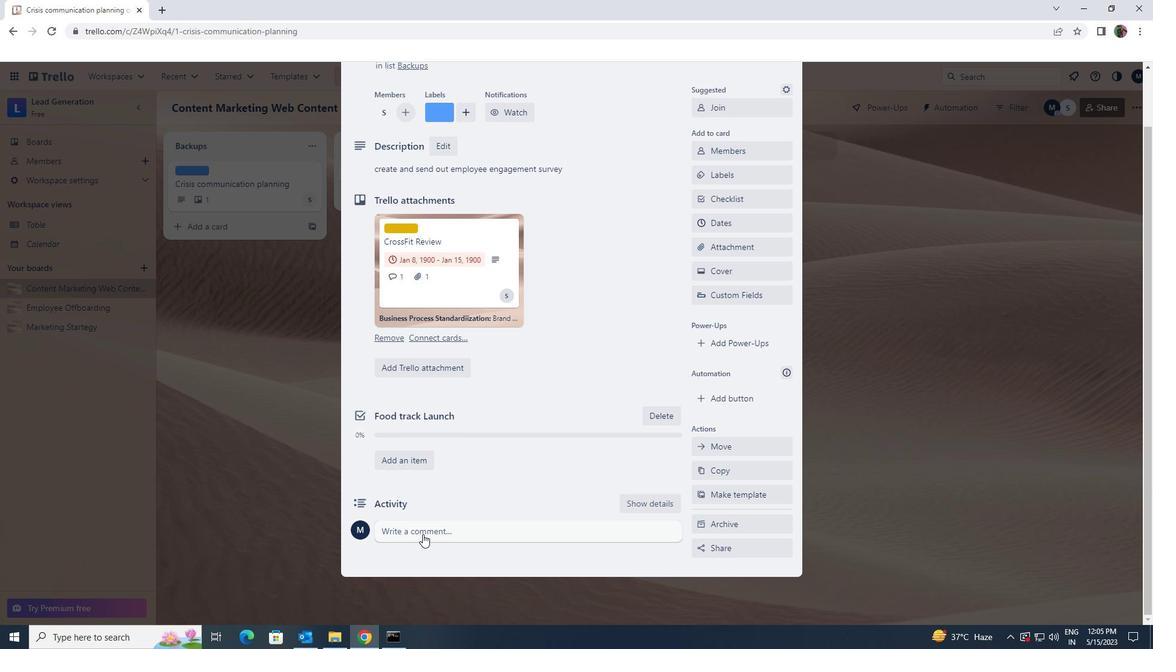 
Action: Key pressed <Key.shift>THIS<Key.space>TASK<Key.space>PRESENTS<Key.space>AN<Key.space>OPPORTUNITY<Key.space>TO<Key.space>DEMONSTRATE<Key.space>OUR<Key.space>LEADERSHIP<Key.space>SKILLS<Key.space>AND<Key.space>ABILITY<Key.space>TO<Key.space>TAKE<Key.space>CHARGE.
Screenshot: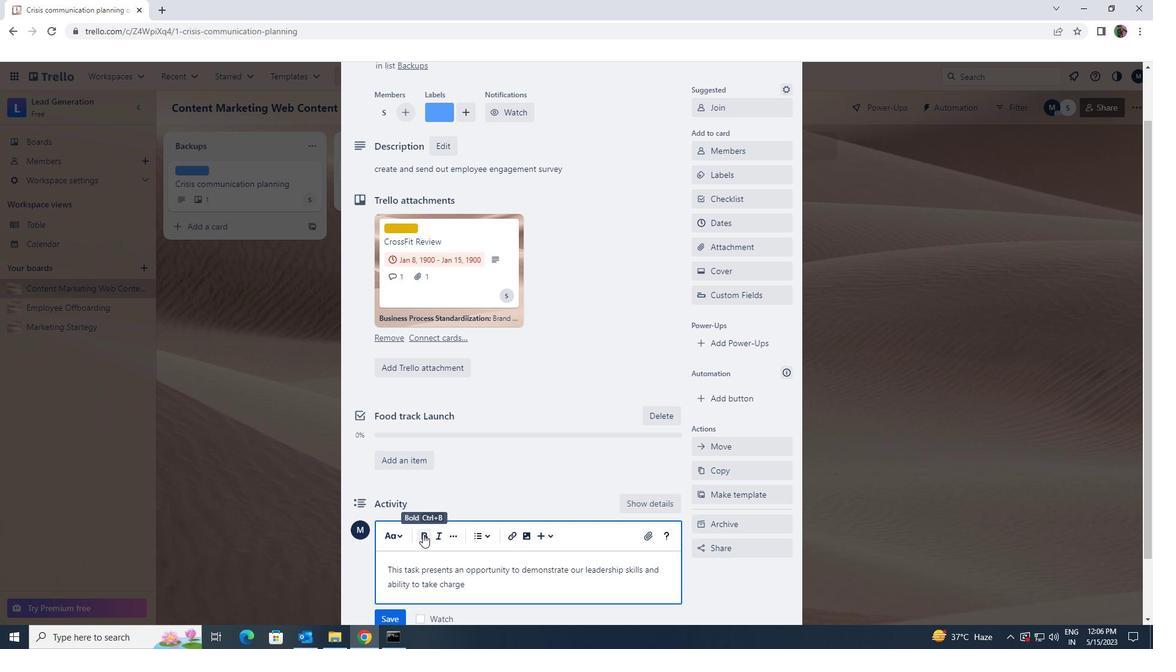 
Action: Mouse scrolled (423, 533) with delta (0, 0)
Screenshot: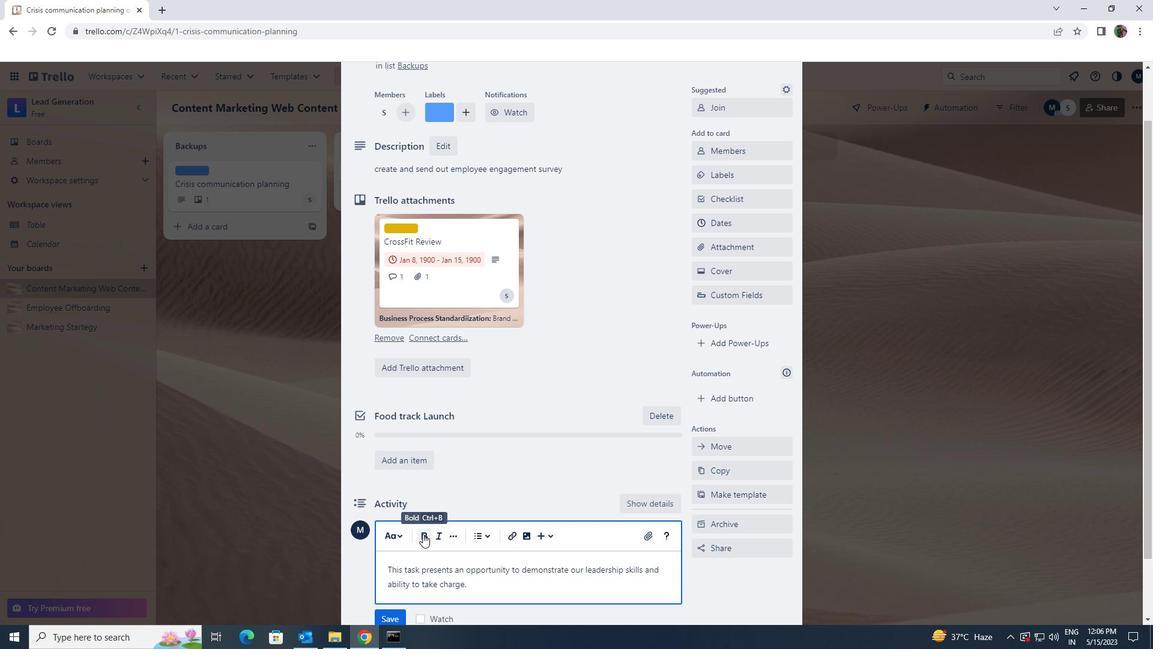 
Action: Mouse scrolled (423, 533) with delta (0, 0)
Screenshot: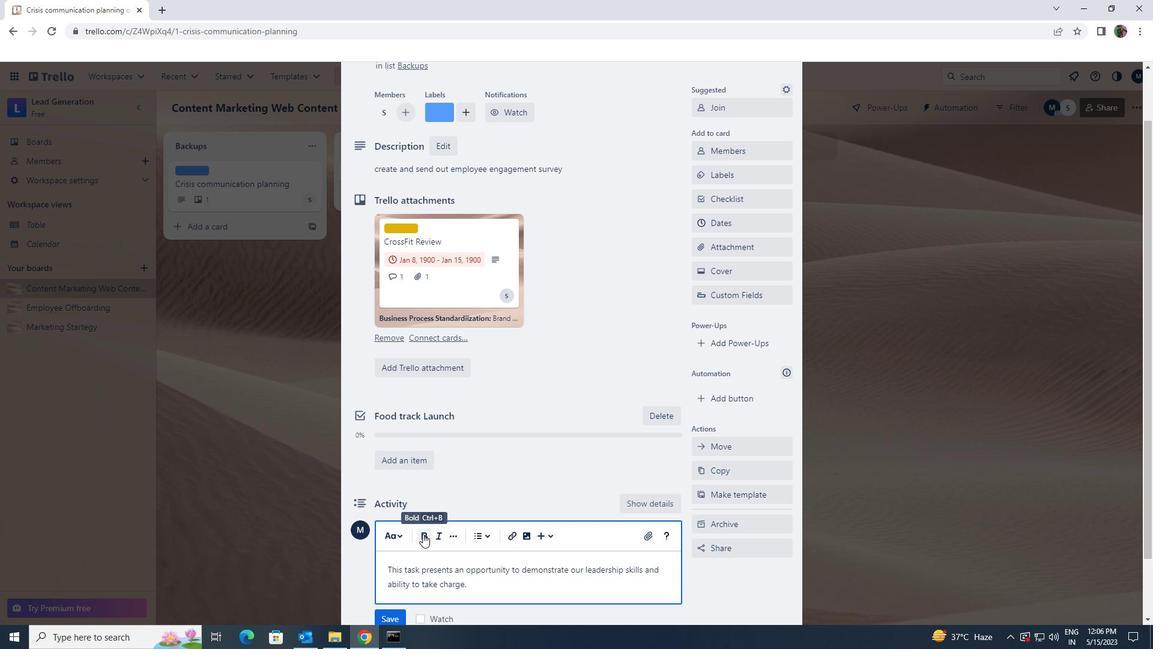 
Action: Mouse moved to (399, 552)
Screenshot: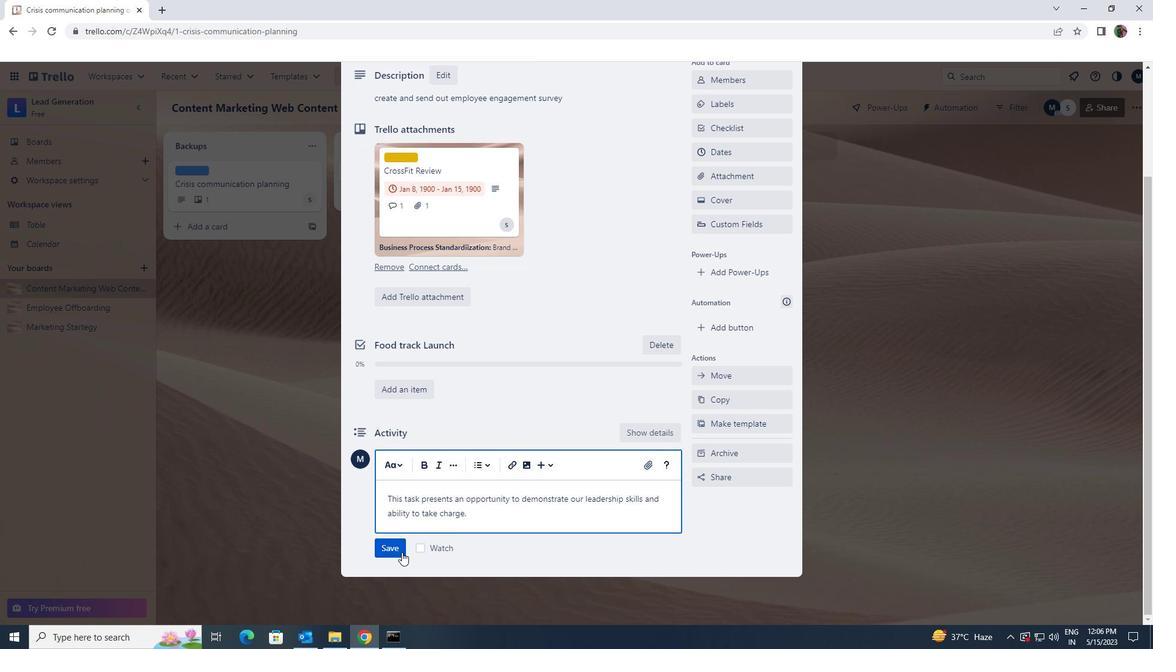 
Action: Mouse pressed left at (399, 552)
Screenshot: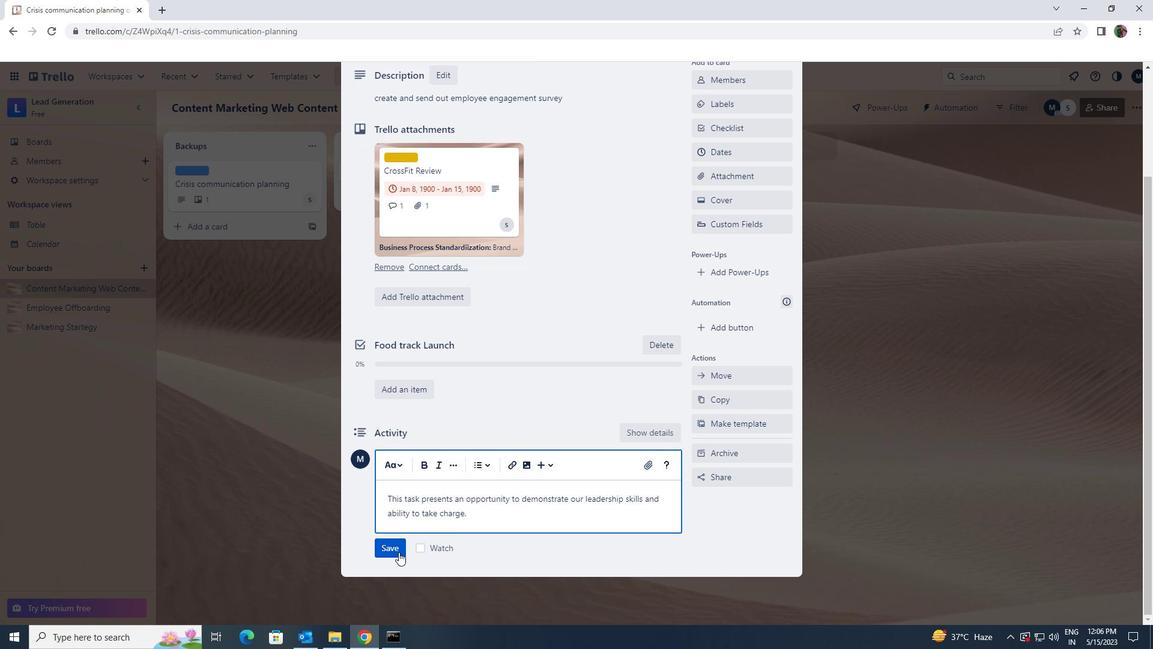 
Action: Mouse moved to (700, 463)
Screenshot: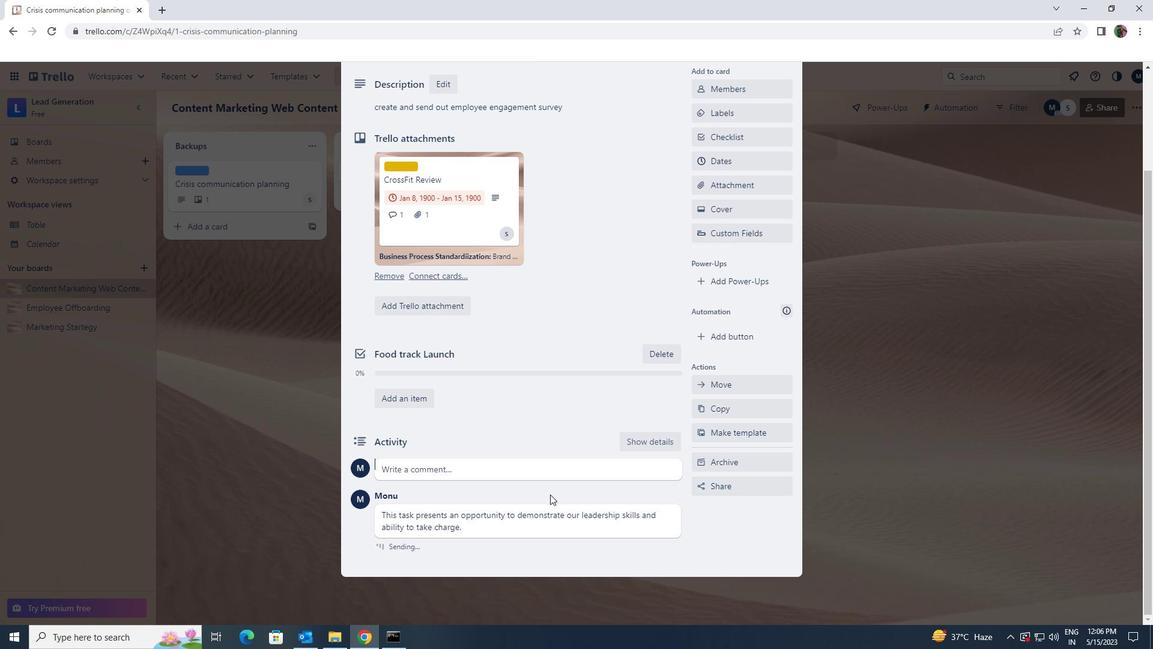 
Action: Mouse scrolled (700, 464) with delta (0, 0)
Screenshot: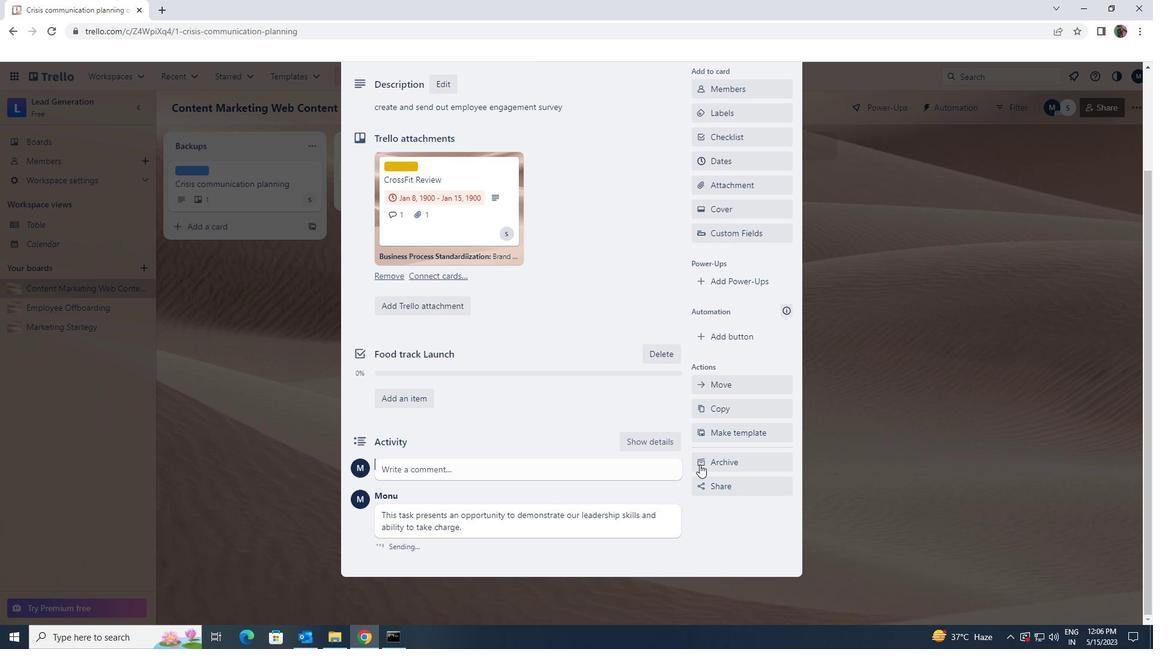 
Action: Mouse scrolled (700, 464) with delta (0, 0)
Screenshot: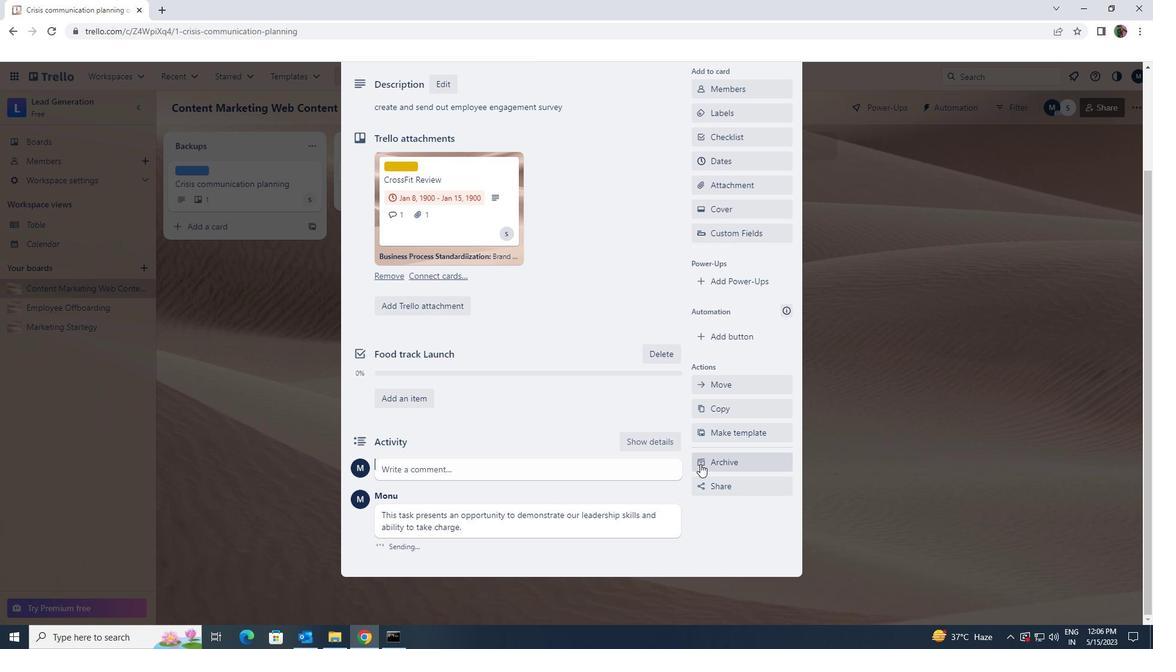 
Action: Mouse scrolled (700, 464) with delta (0, 0)
Screenshot: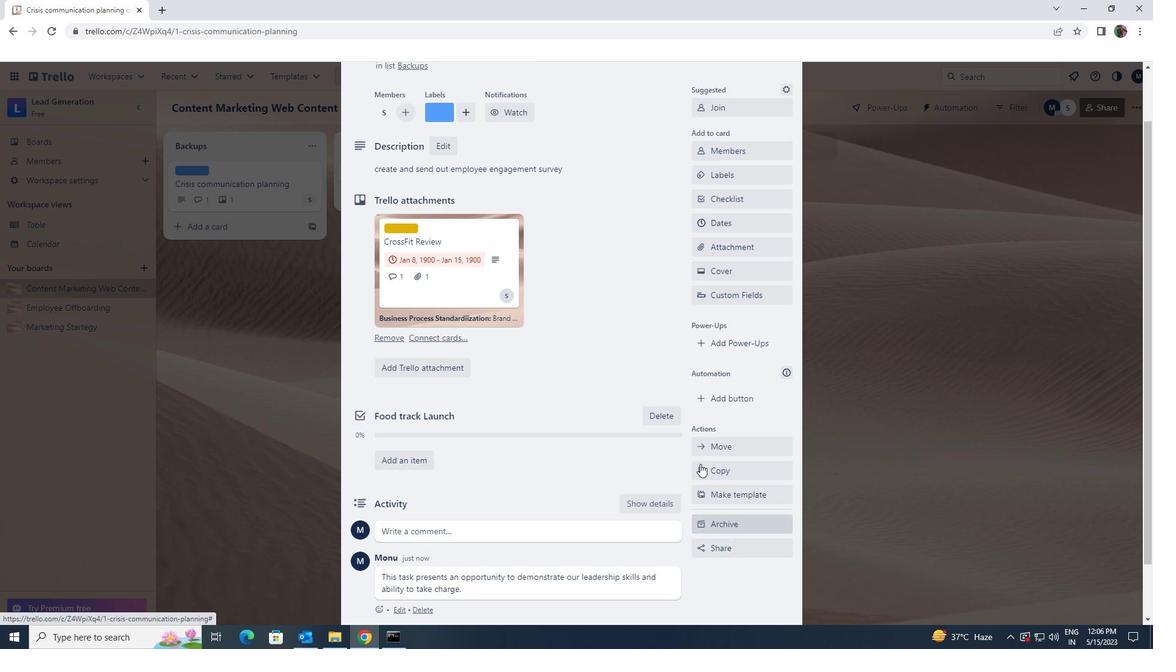 
Action: Mouse moved to (729, 289)
Screenshot: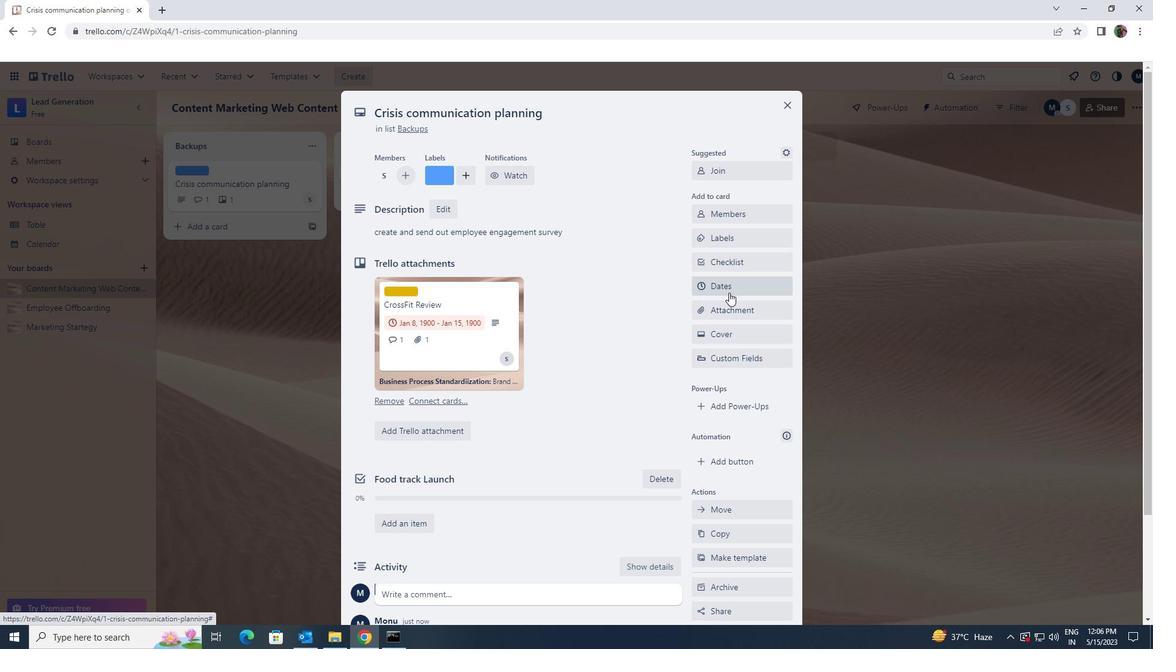 
Action: Mouse pressed left at (729, 289)
Screenshot: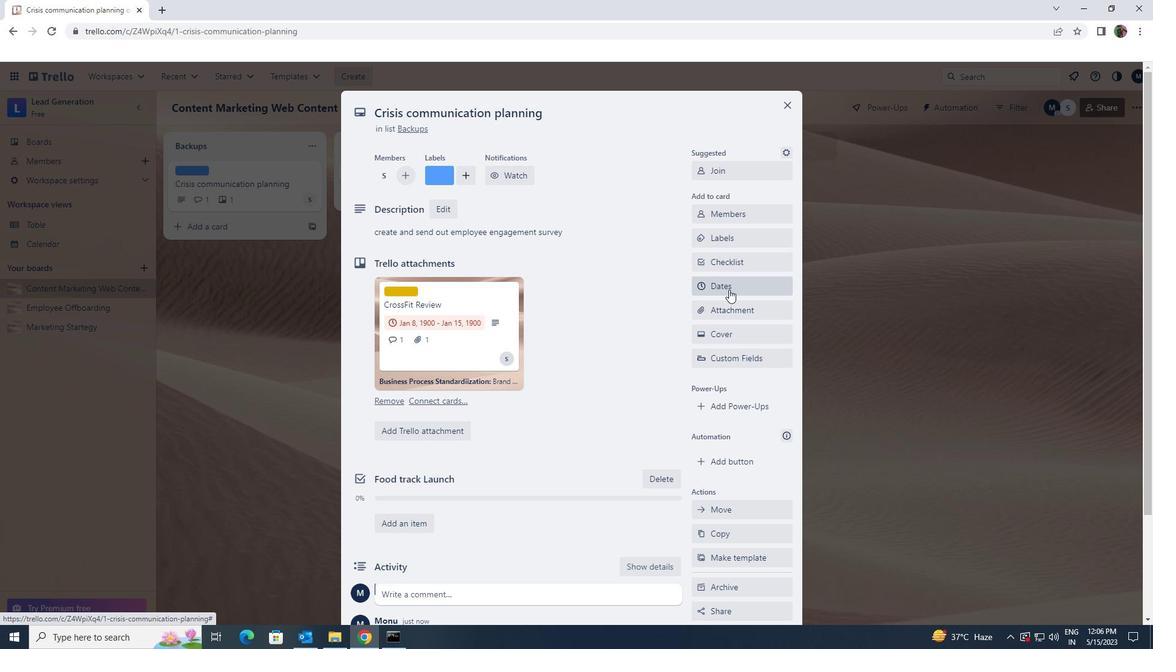 
Action: Mouse moved to (706, 326)
Screenshot: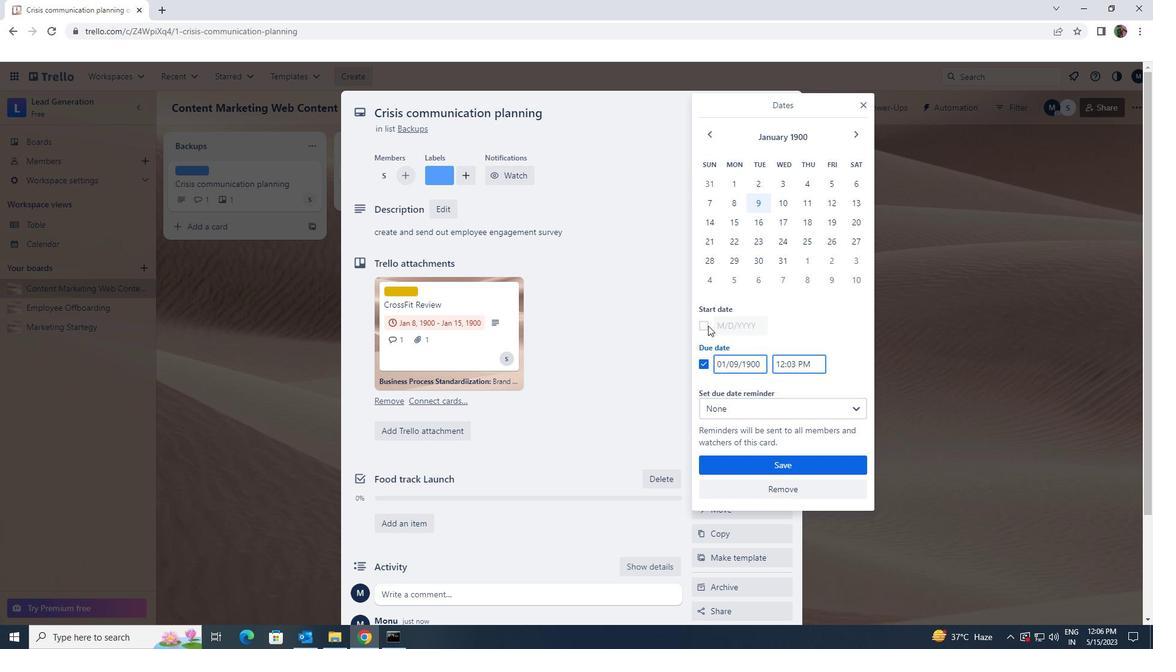 
Action: Mouse pressed left at (706, 326)
Screenshot: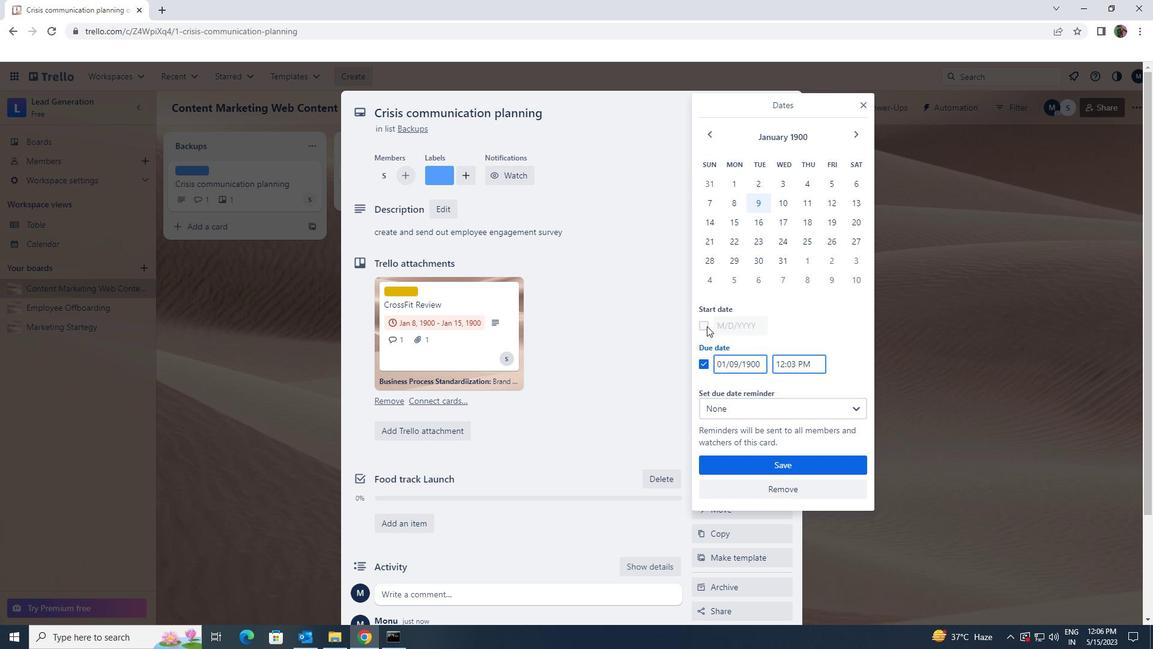 
Action: Mouse moved to (760, 323)
Screenshot: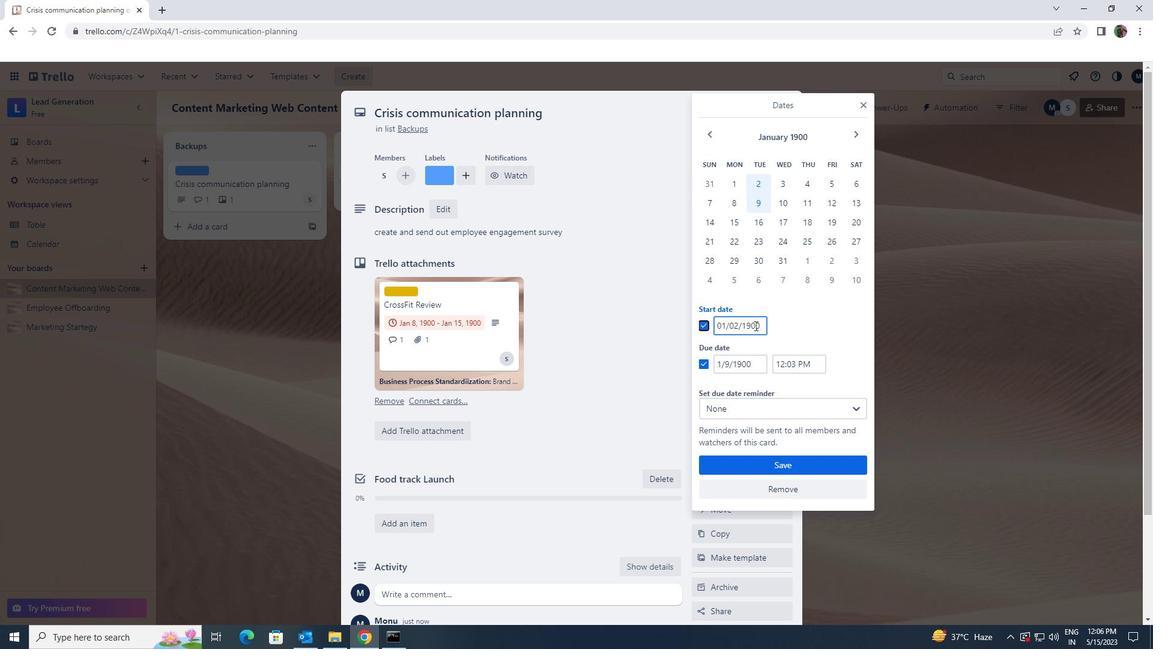 
Action: Mouse pressed left at (760, 323)
Screenshot: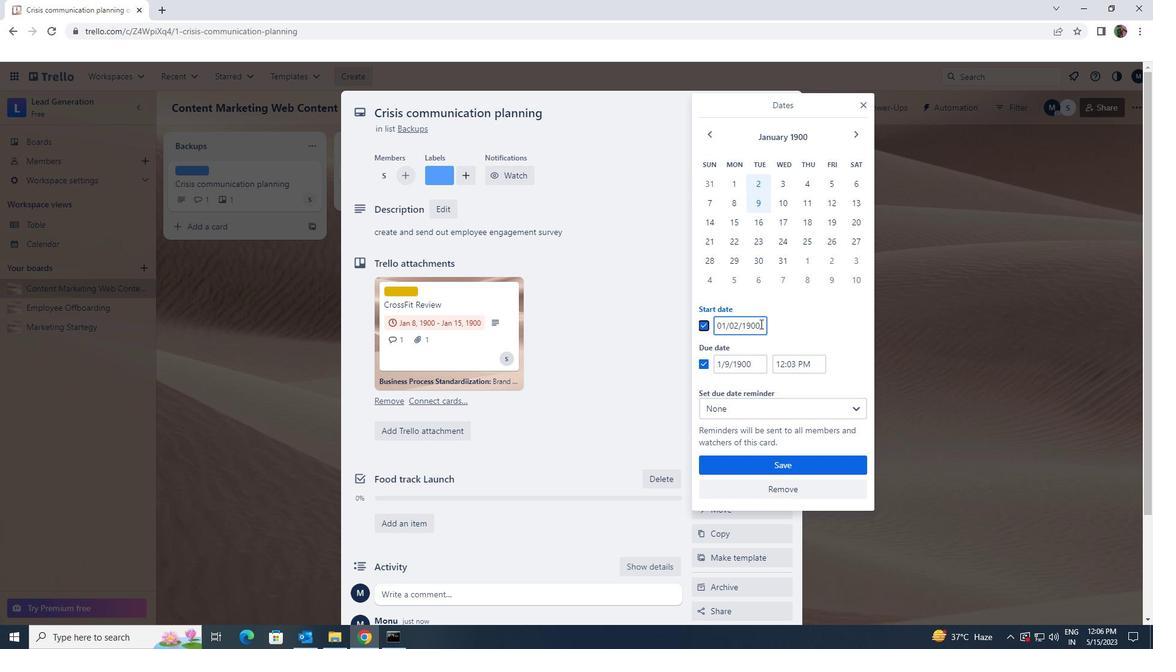 
Action: Mouse moved to (712, 321)
Screenshot: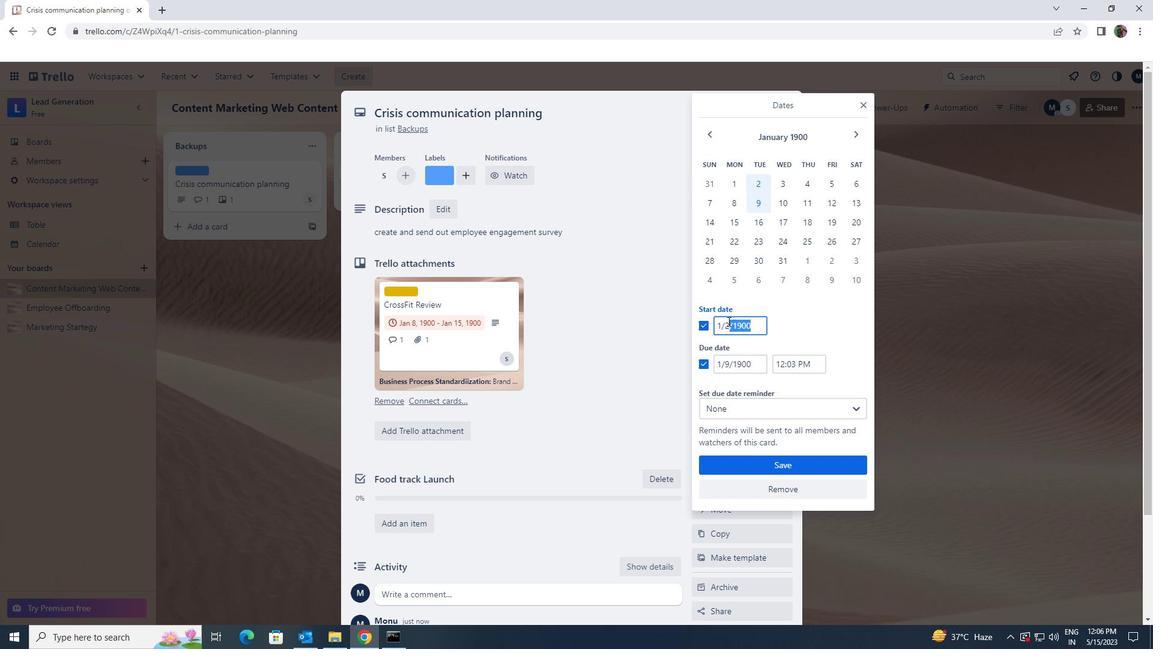 
Action: Key pressed <Key.end>/<Key.page_down>/<Key.backspace><Key.backspace><Key.backspace><Key.backspace><Key.backspace><Key.backspace><Key.backspace><Key.backspace><Key.backspace><Key.backspace><Key.backspace><Key.backspace><Key.backspace><Key.backspace><Key.end>/<Key.page_down><Key.end><Key.backspace><Key.backspace>1/3<Key.num_lock>1900
Screenshot: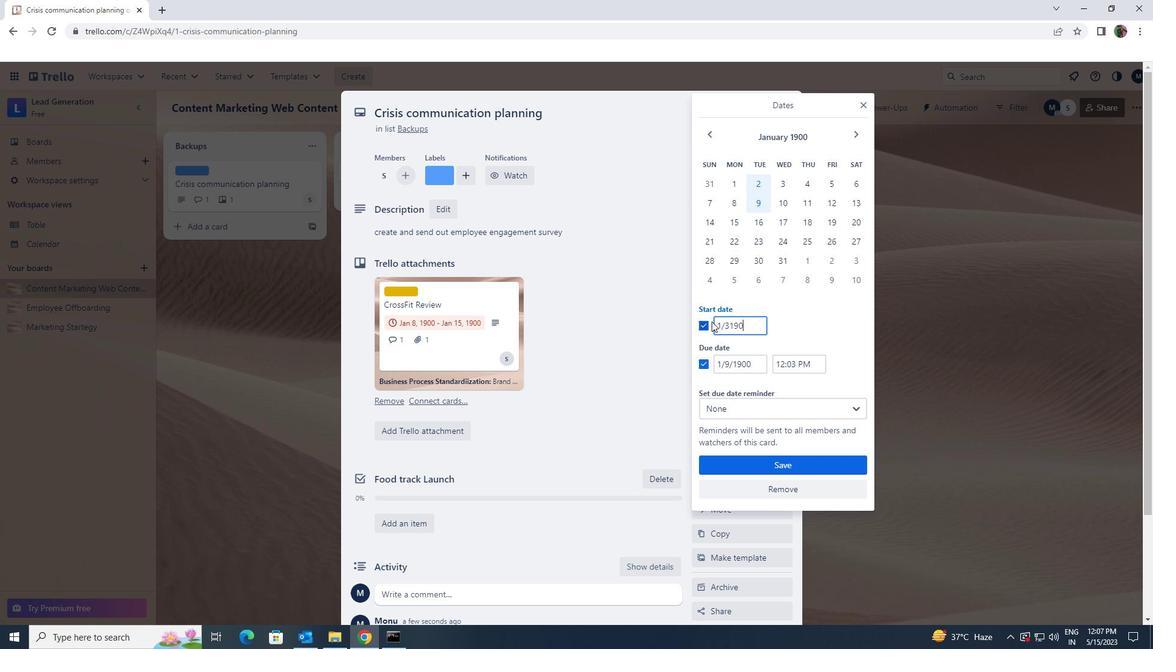 
Action: Mouse moved to (753, 364)
Screenshot: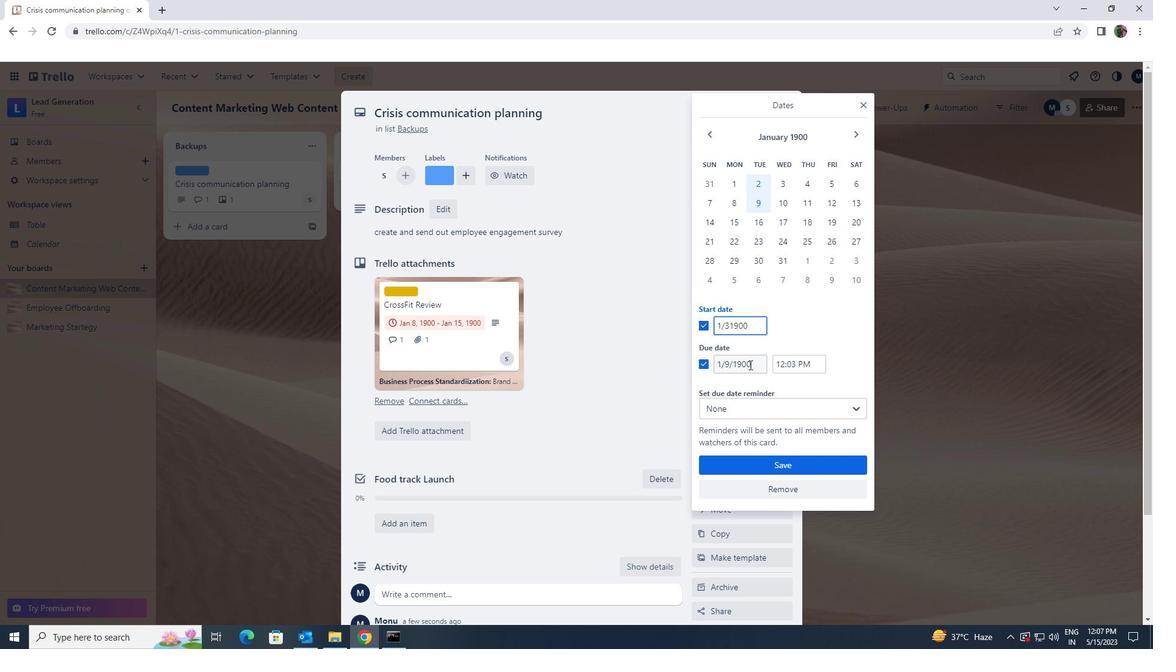 
Action: Mouse pressed left at (753, 364)
Screenshot: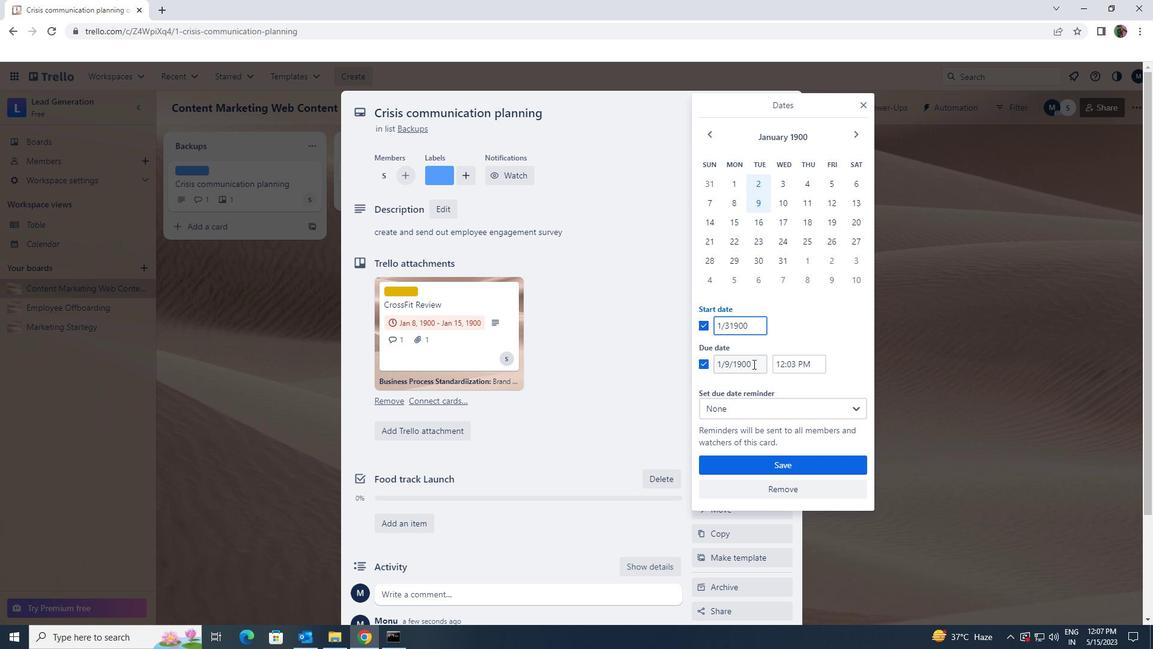 
Action: Mouse moved to (712, 358)
Screenshot: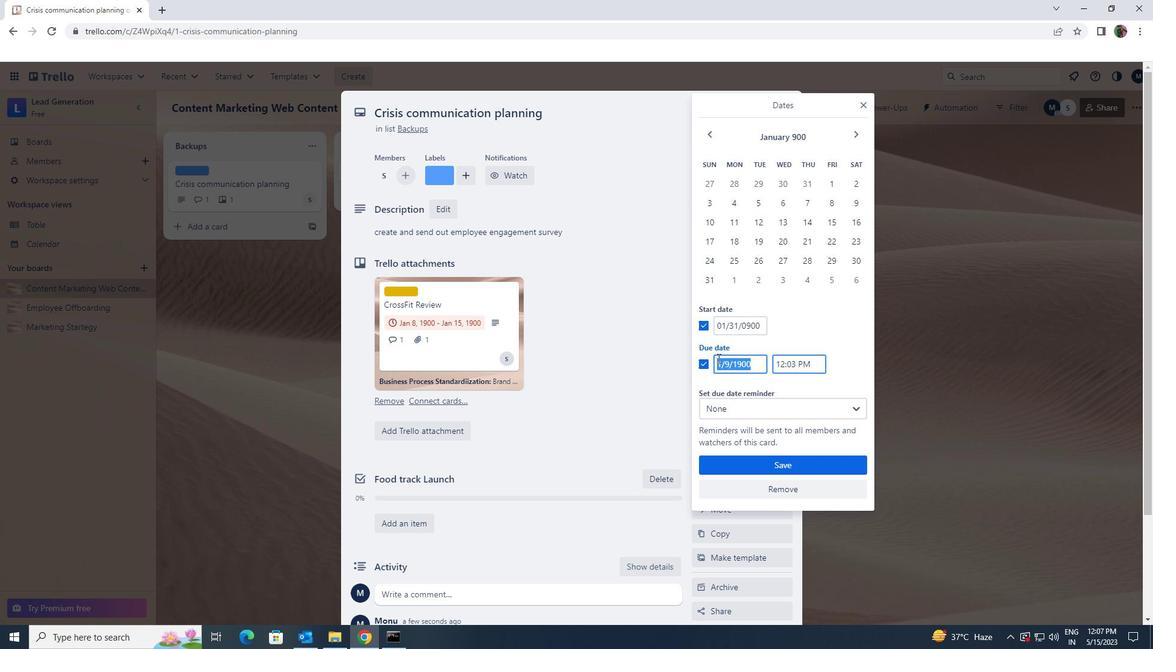 
Action: Key pressed 1/<Key.num_lock>9/1900
Screenshot: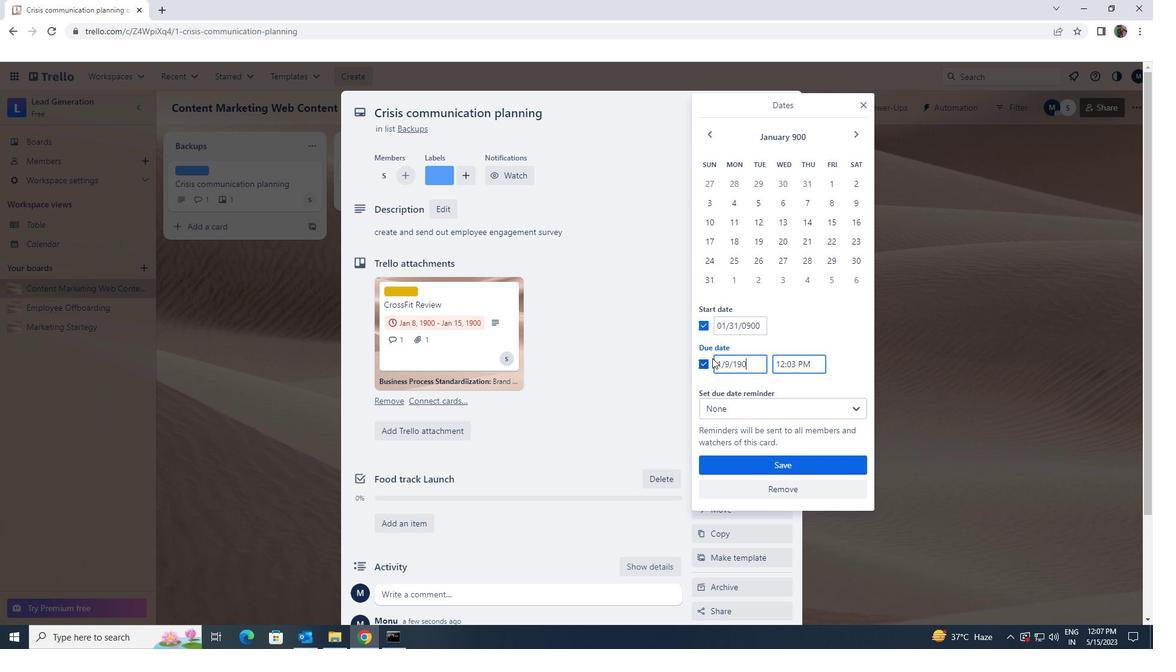 
Action: Mouse moved to (730, 464)
Screenshot: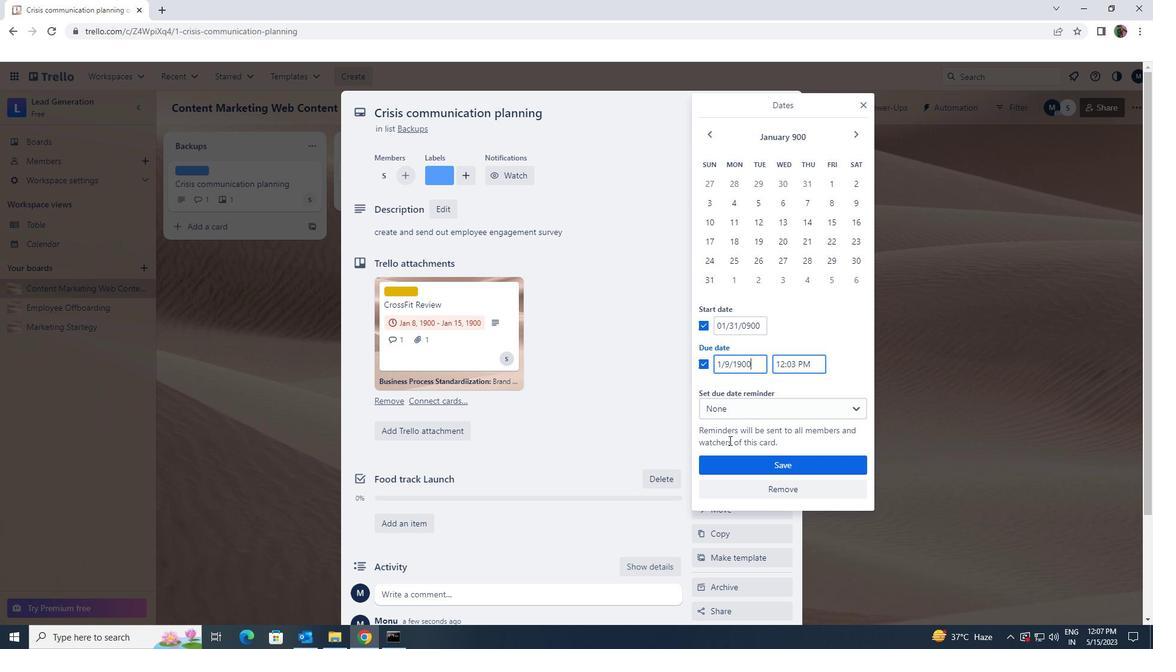 
Action: Mouse pressed left at (730, 464)
Screenshot: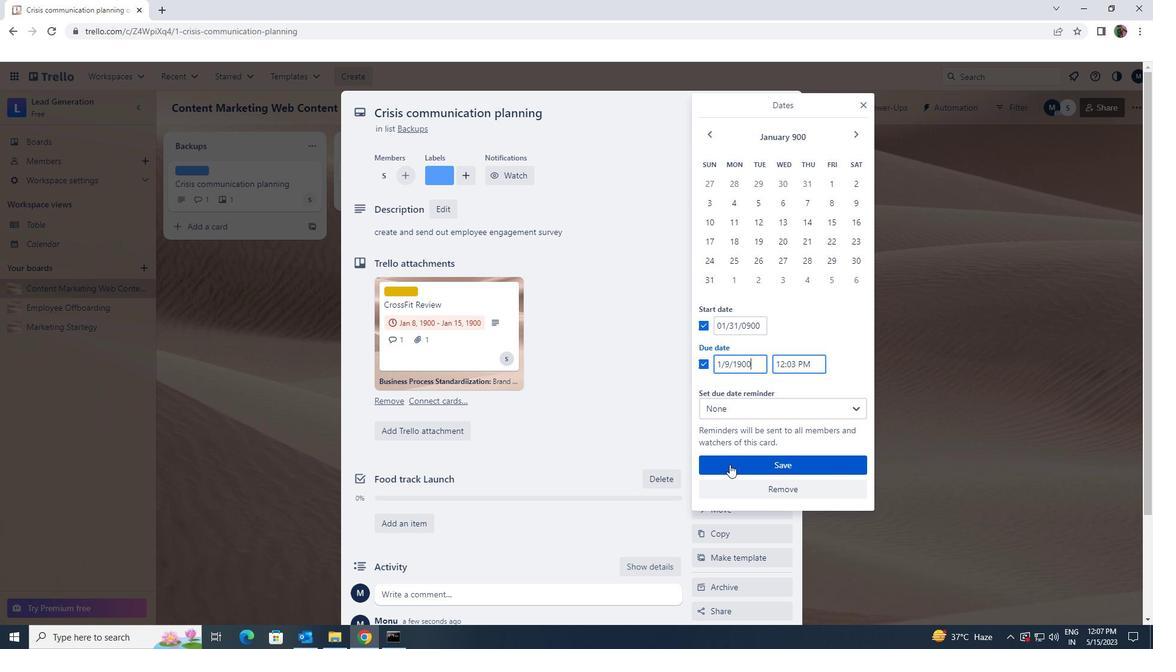 
